 Task:  Click on  Soccer In the  Soccer League click on  Pick Sheet Your name Alexander Johnson Team name Atlanta United and  Email softage.5@softage.net Game 1 Inter Miami Game 2 NYFC Game 3 Orlando City Game 4 Houston Game 5 Minnesota United Game 6 San Jose Game 7 Columbus Game 8 Atlanta United Game 9 Philadelphia Game 10 Montreal Game 11 Toronto FC Game 12 Inter Milan Game 13 Minnesota United Game 14 Real Salt Lake Game 15 Vancouver Game16 San Jose In Tie Breaker choose Atlanta United Submit pick sheet
Action: Mouse moved to (577, 360)
Screenshot: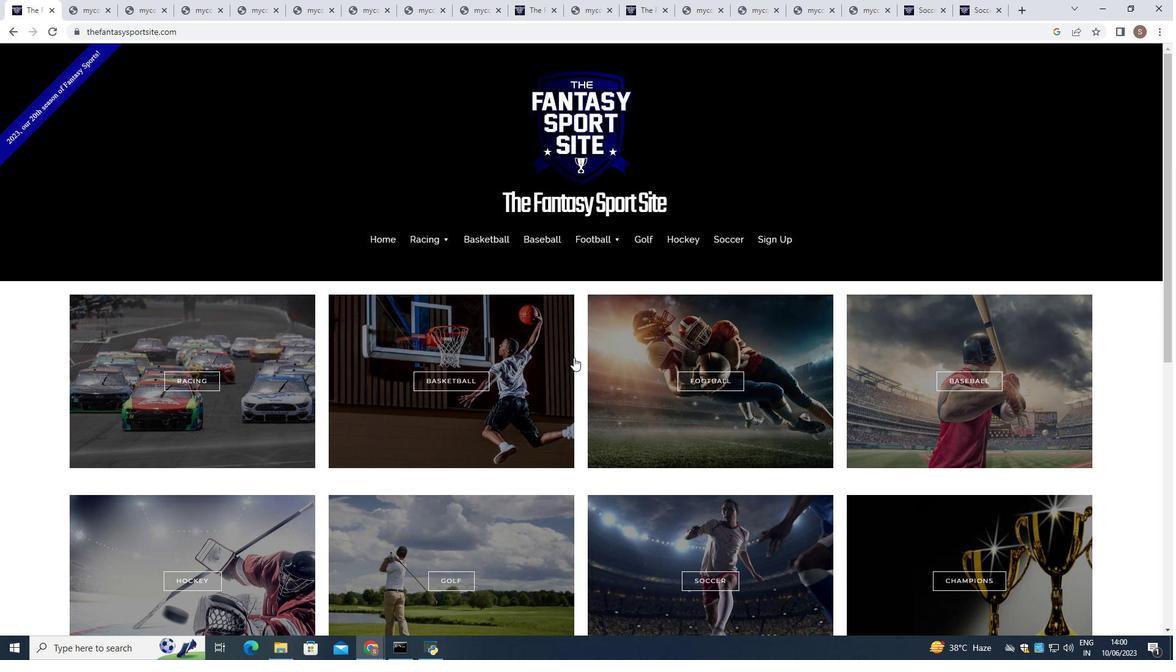 
Action: Mouse scrolled (577, 360) with delta (0, 0)
Screenshot: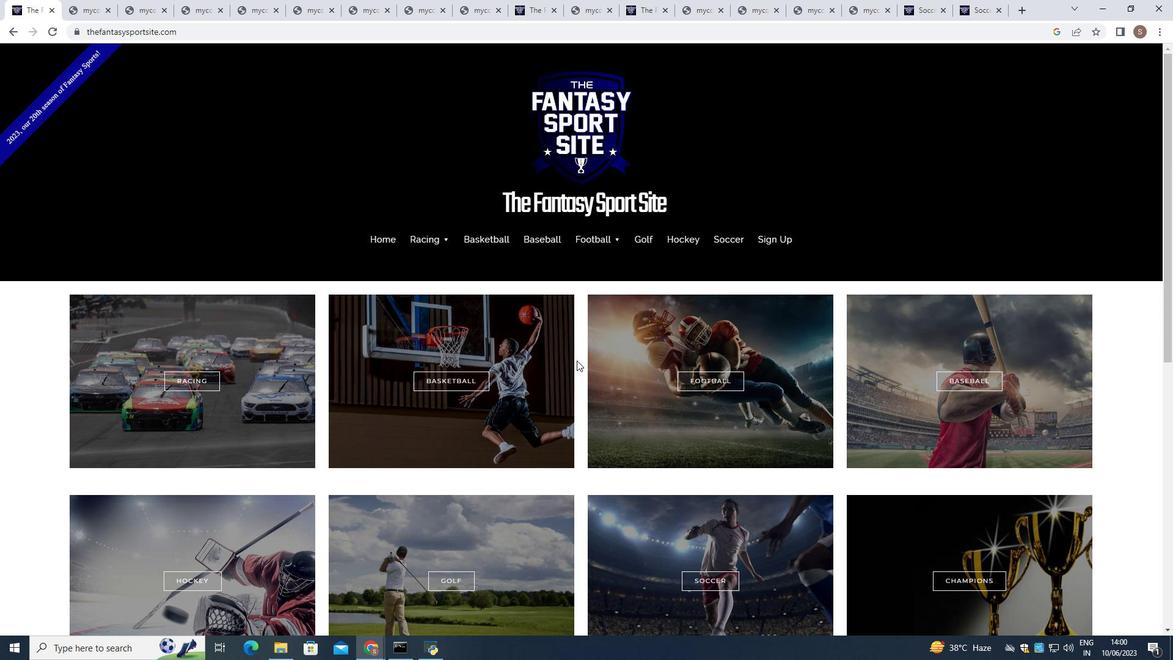 
Action: Mouse scrolled (577, 360) with delta (0, 0)
Screenshot: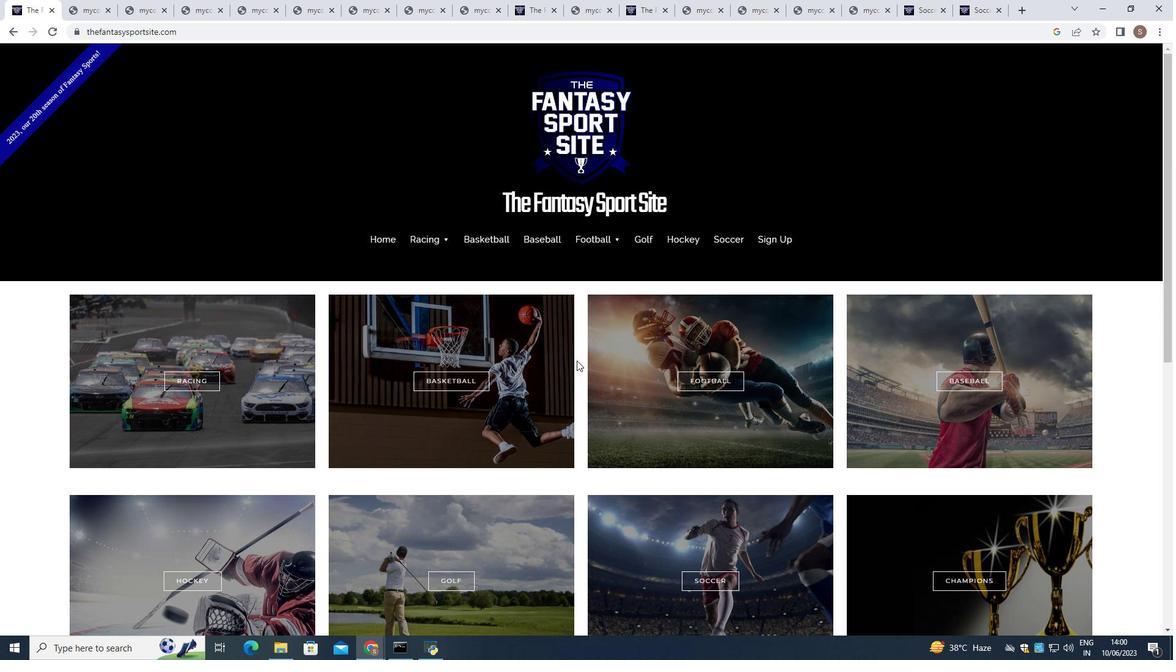 
Action: Mouse scrolled (577, 360) with delta (0, 0)
Screenshot: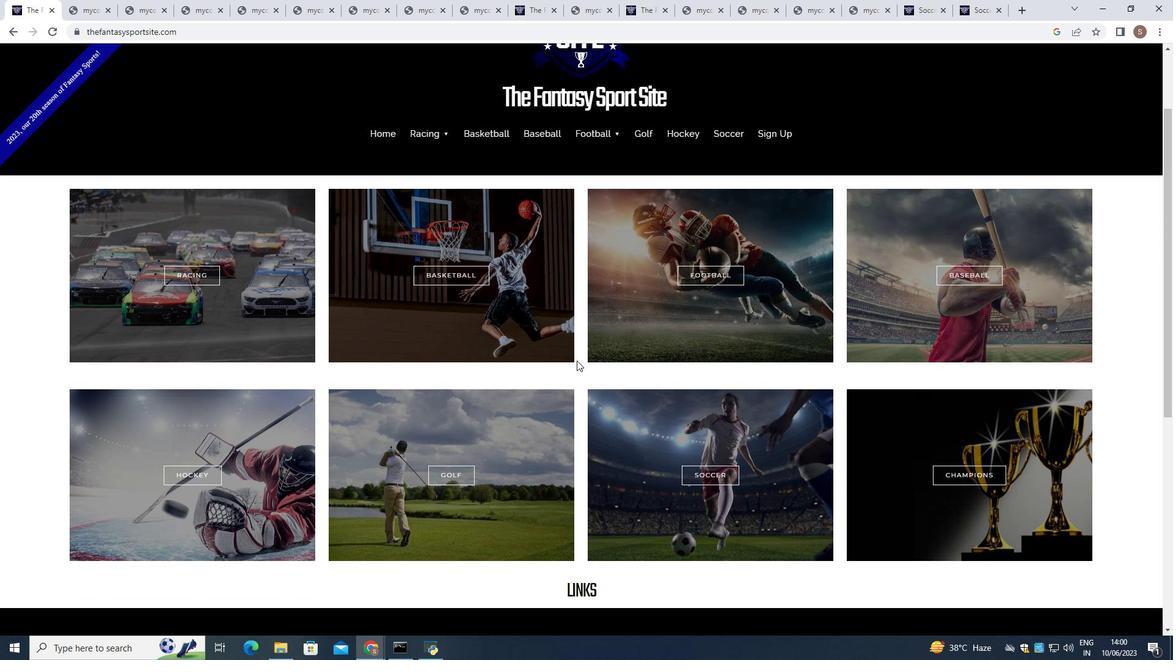 
Action: Mouse moved to (646, 358)
Screenshot: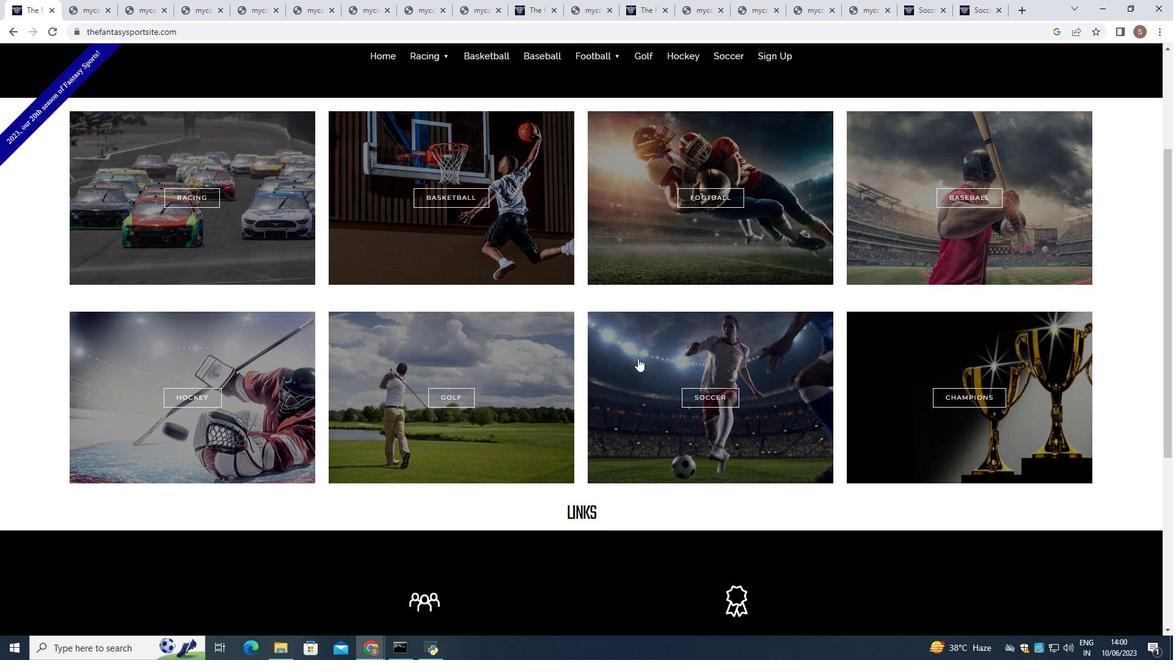 
Action: Mouse pressed left at (646, 358)
Screenshot: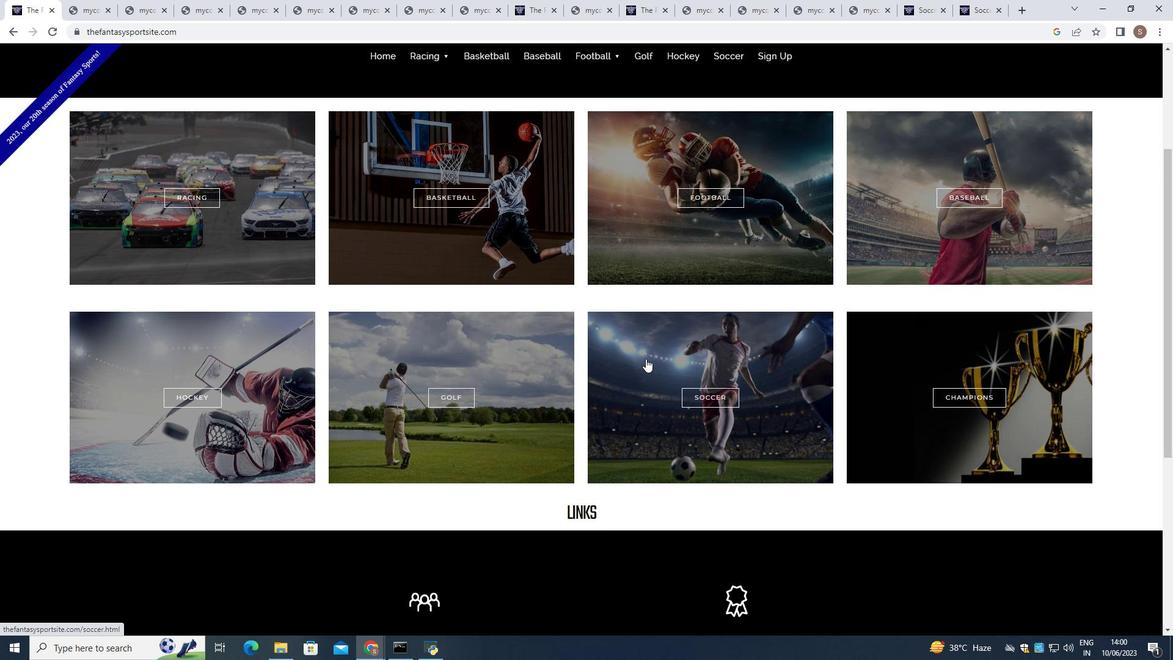 
Action: Mouse moved to (553, 357)
Screenshot: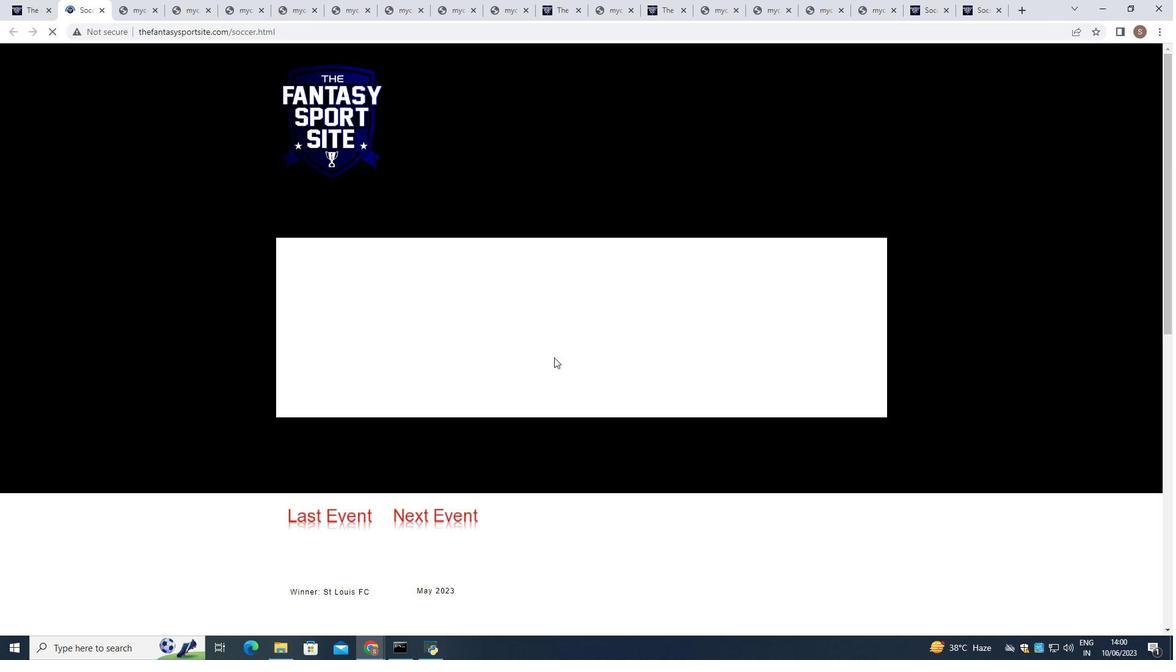 
Action: Mouse scrolled (553, 356) with delta (0, 0)
Screenshot: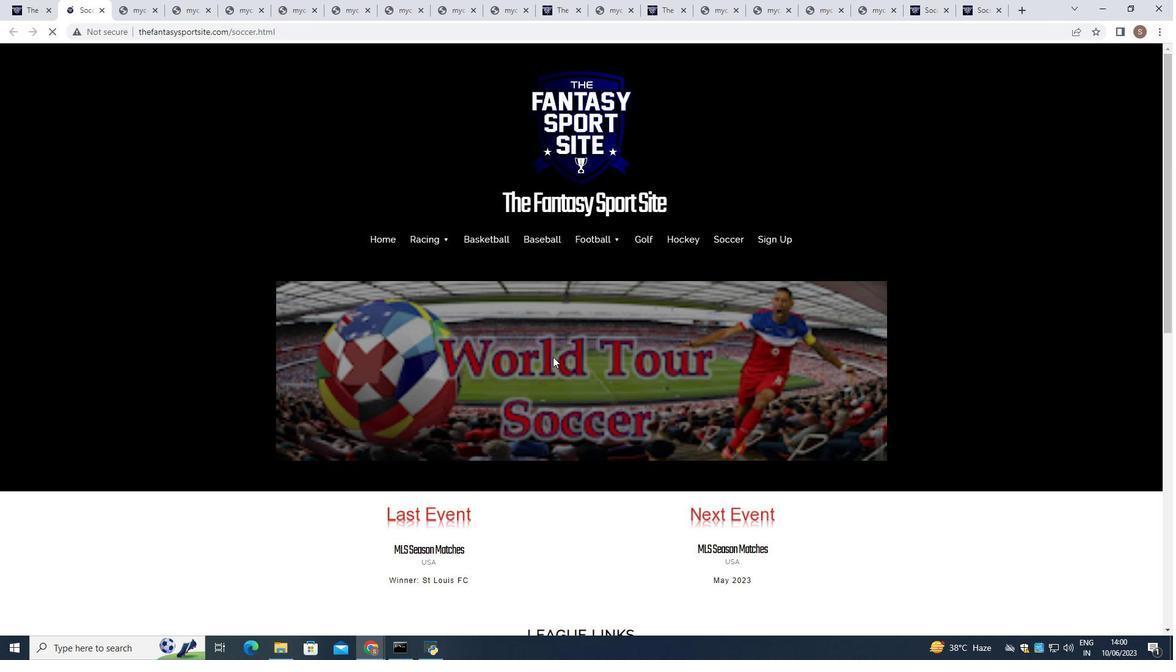 
Action: Mouse scrolled (553, 356) with delta (0, 0)
Screenshot: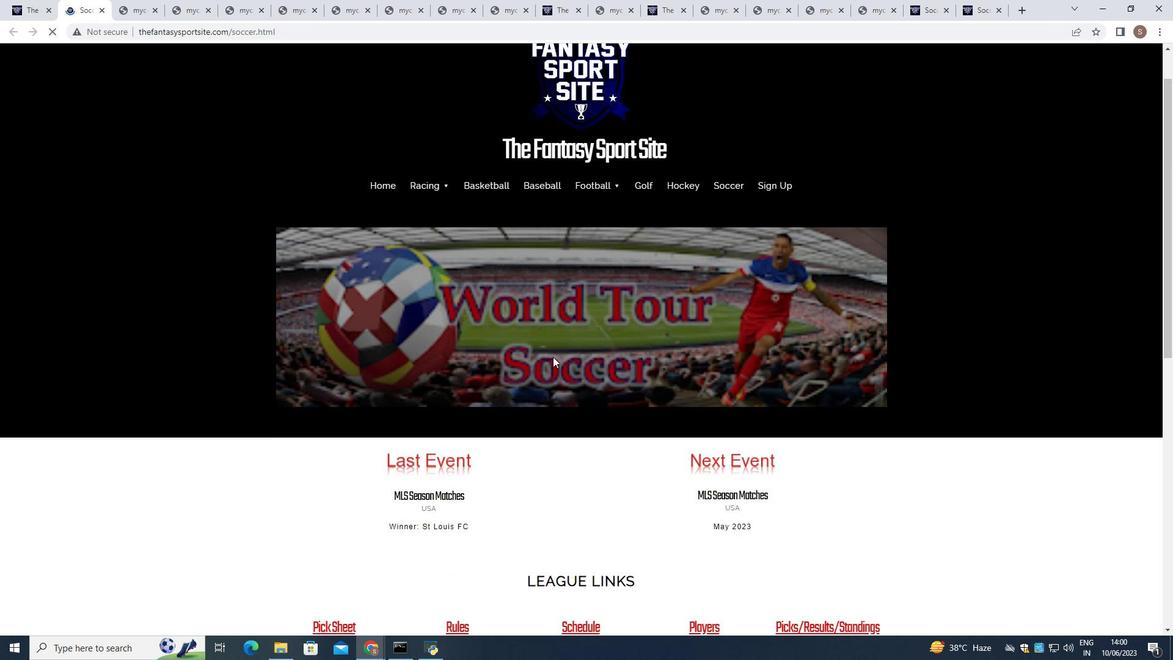 
Action: Mouse moved to (347, 562)
Screenshot: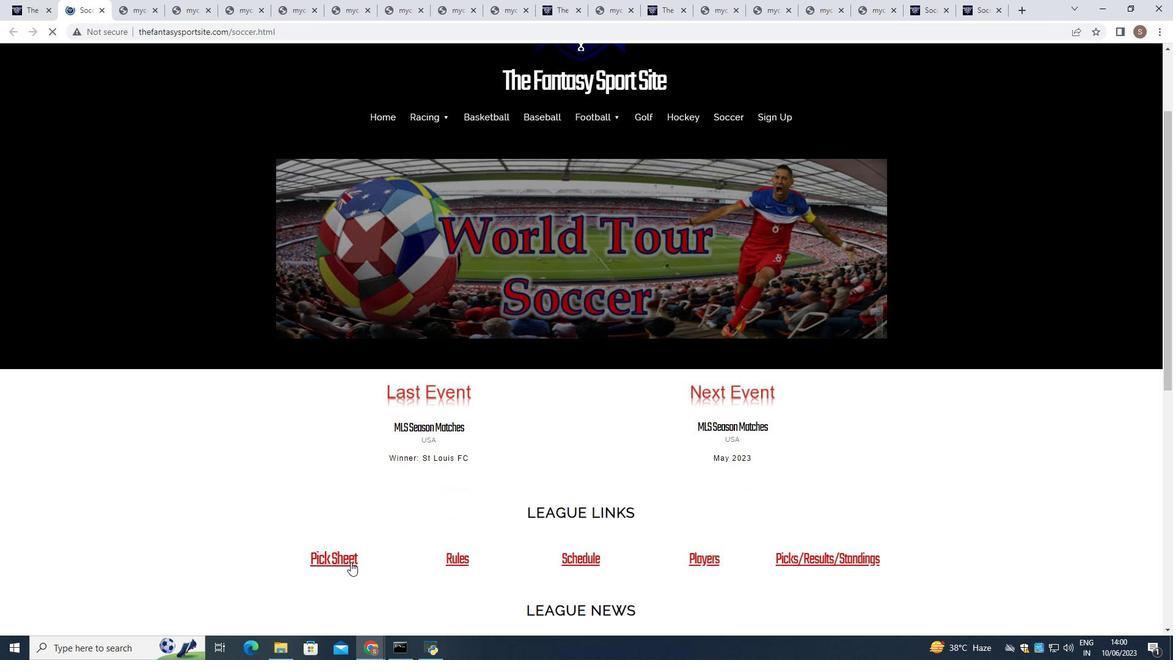 
Action: Mouse pressed left at (347, 562)
Screenshot: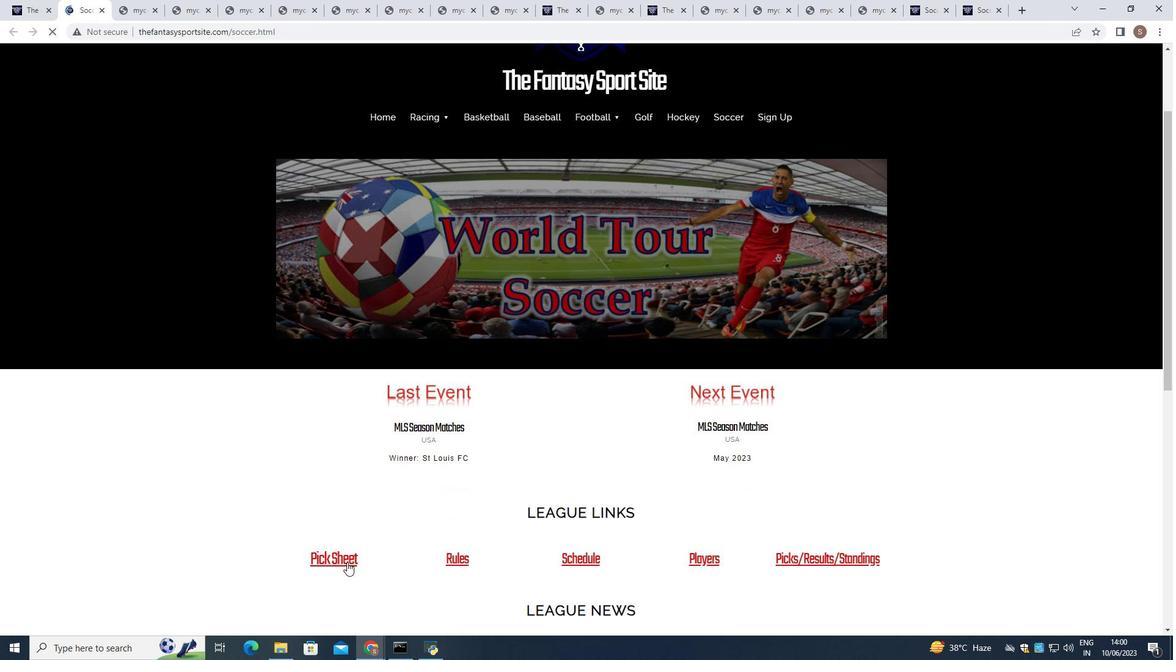 
Action: Mouse scrolled (347, 561) with delta (0, 0)
Screenshot: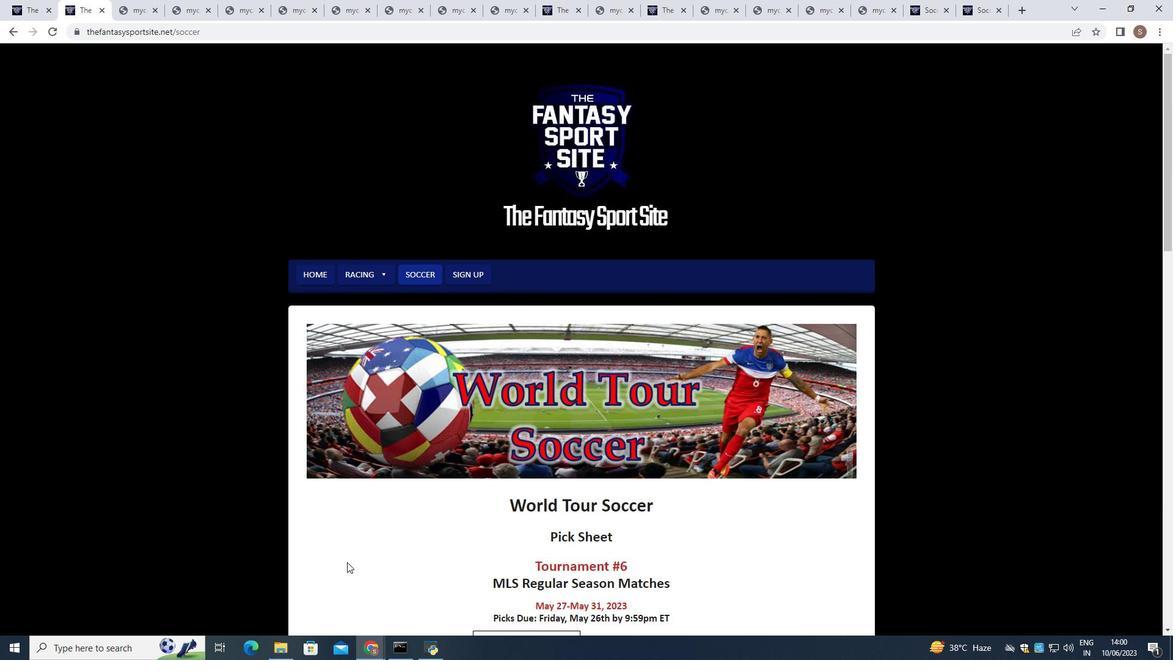 
Action: Mouse scrolled (347, 561) with delta (0, 0)
Screenshot: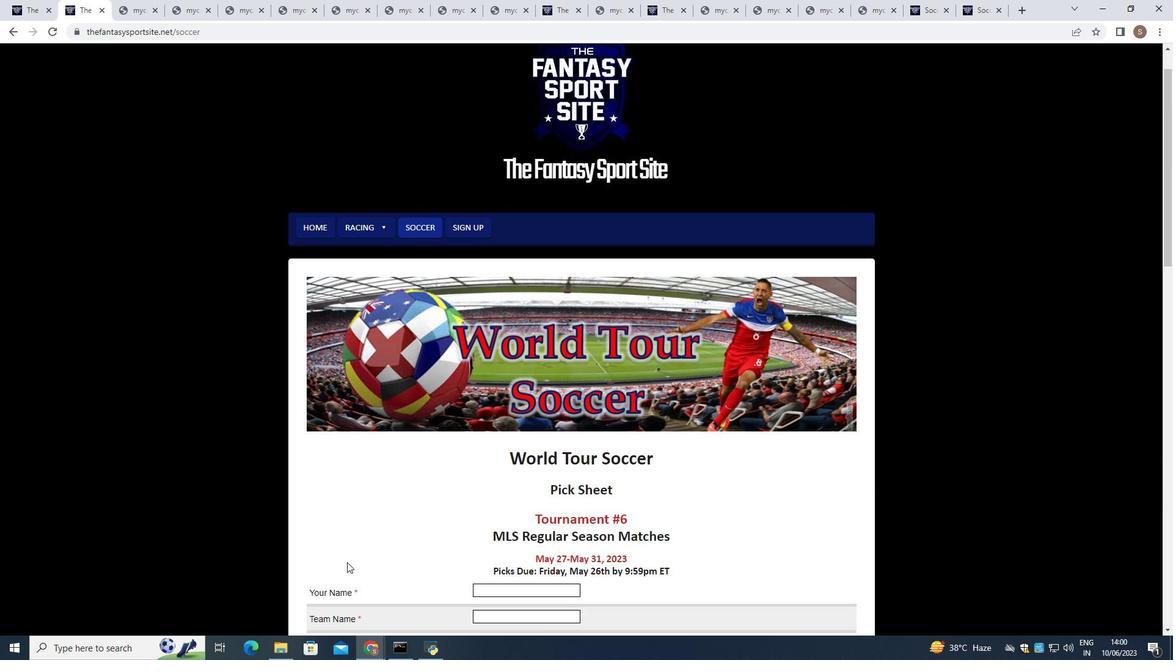 
Action: Mouse scrolled (347, 561) with delta (0, 0)
Screenshot: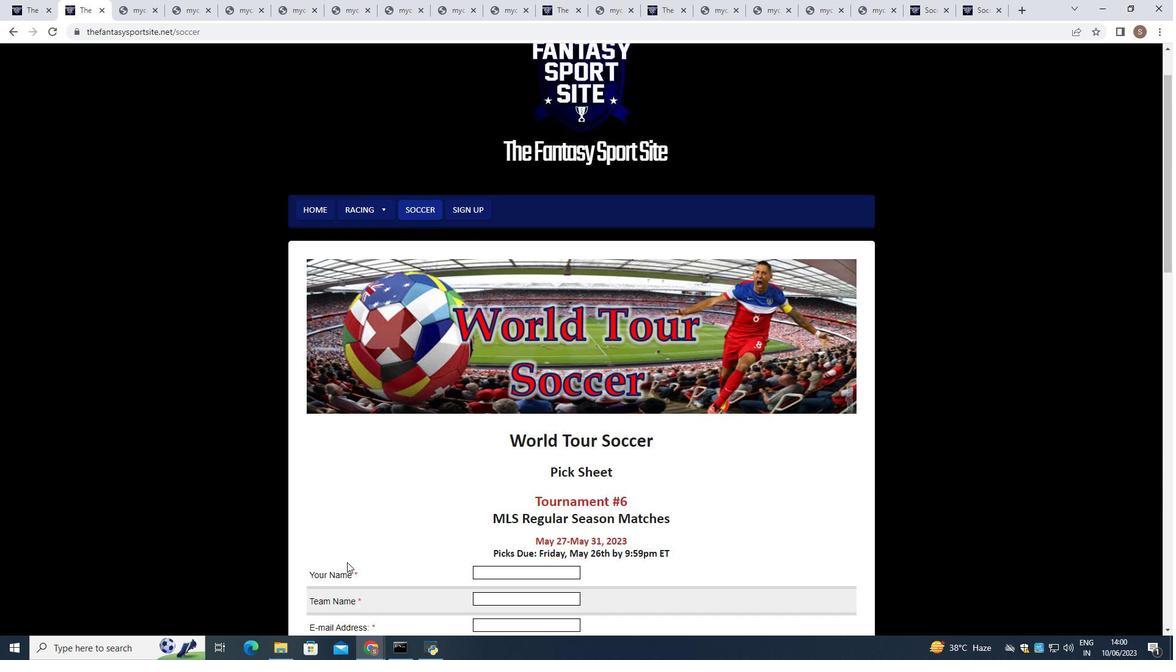 
Action: Mouse moved to (513, 455)
Screenshot: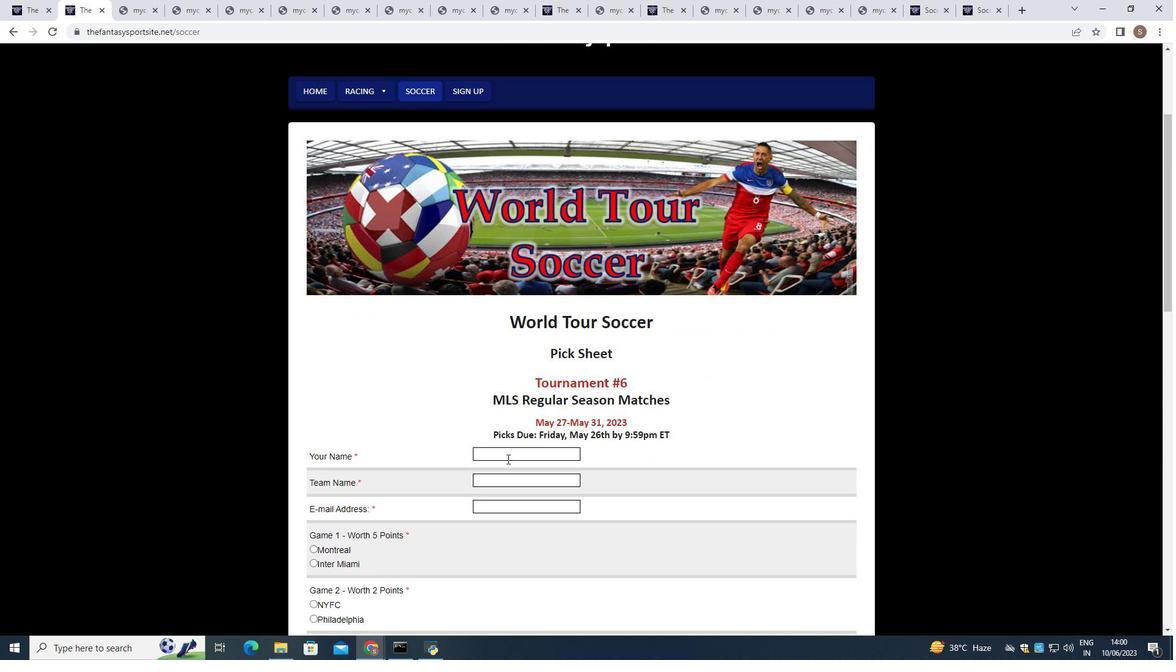 
Action: Mouse pressed left at (513, 455)
Screenshot: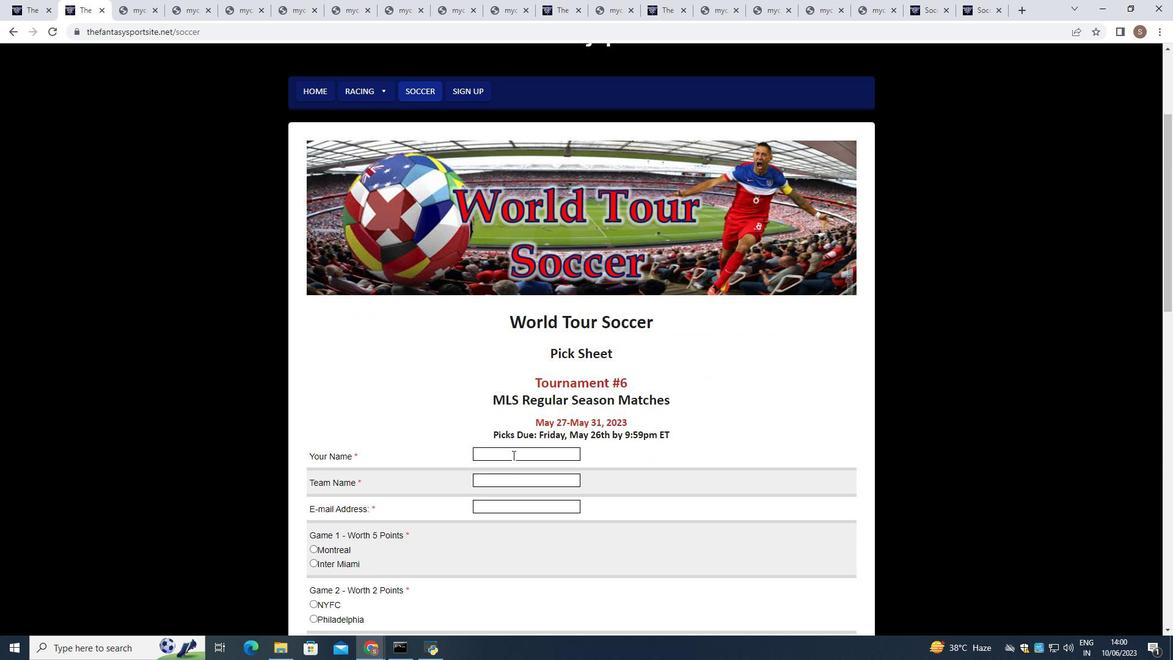 
Action: Key pressed <Key.shift>Alexander<Key.space><Key.shift>Johnson
Screenshot: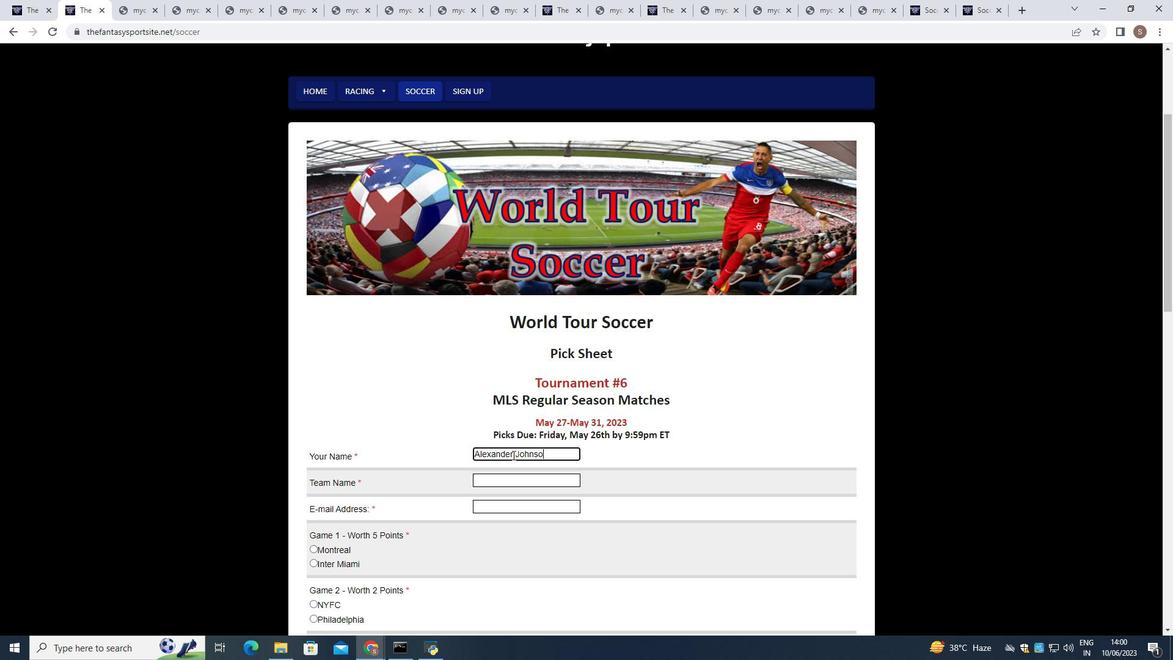 
Action: Mouse moved to (490, 480)
Screenshot: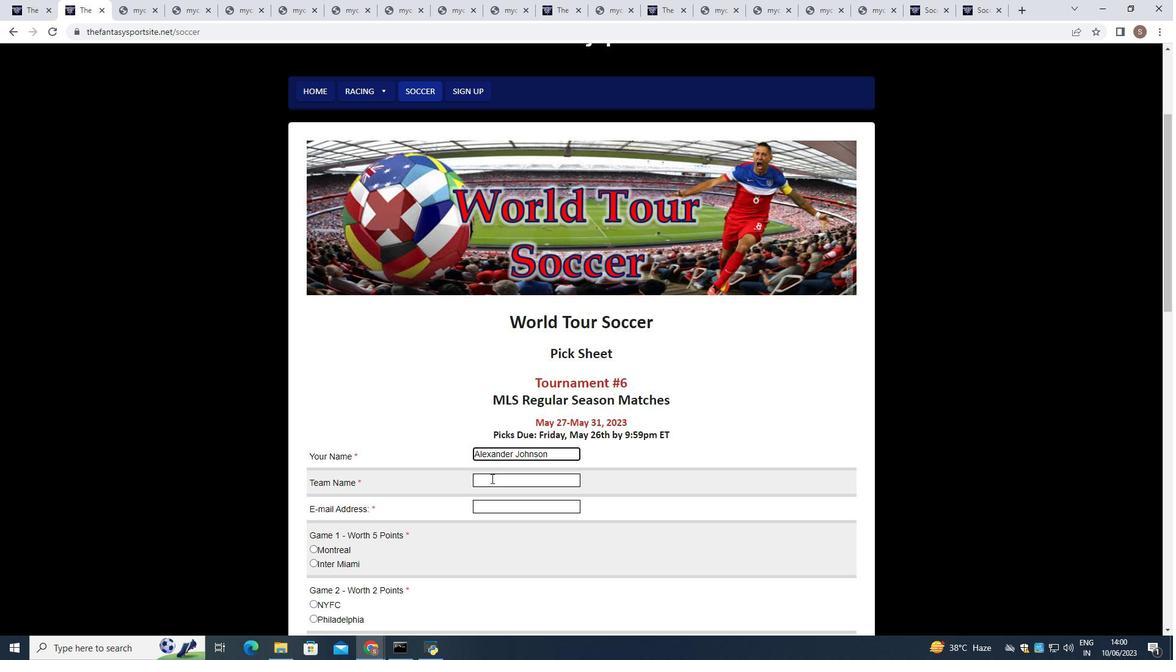
Action: Mouse pressed left at (490, 480)
Screenshot: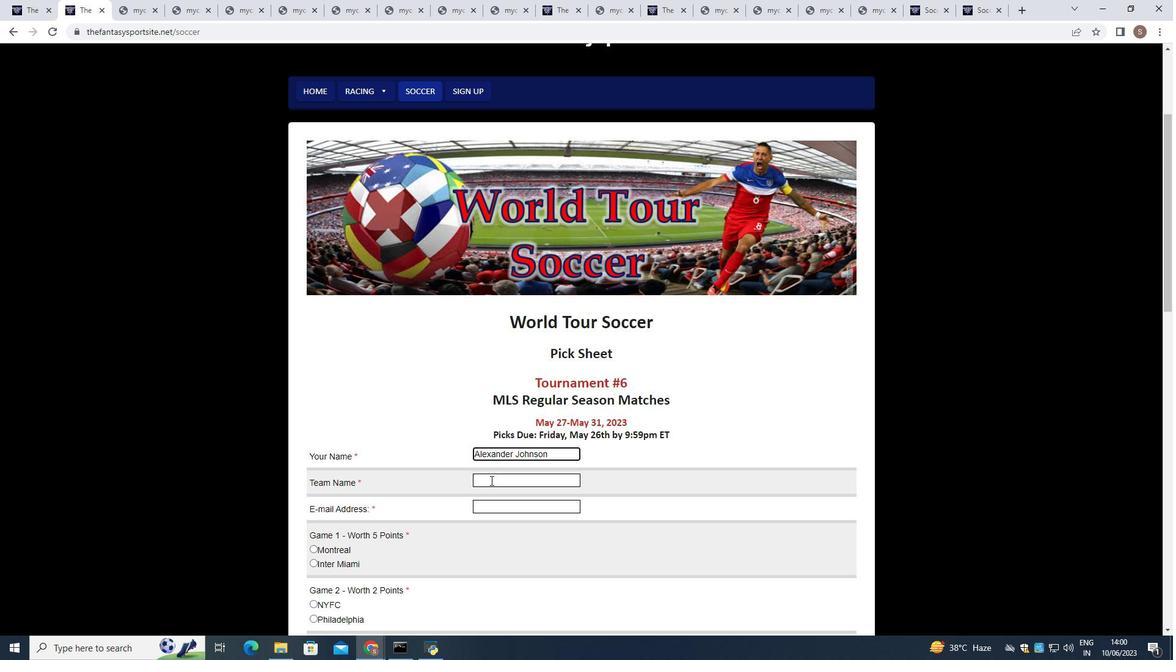 
Action: Key pressed <Key.shift>Atlanta<Key.space><Key.shift>U
Screenshot: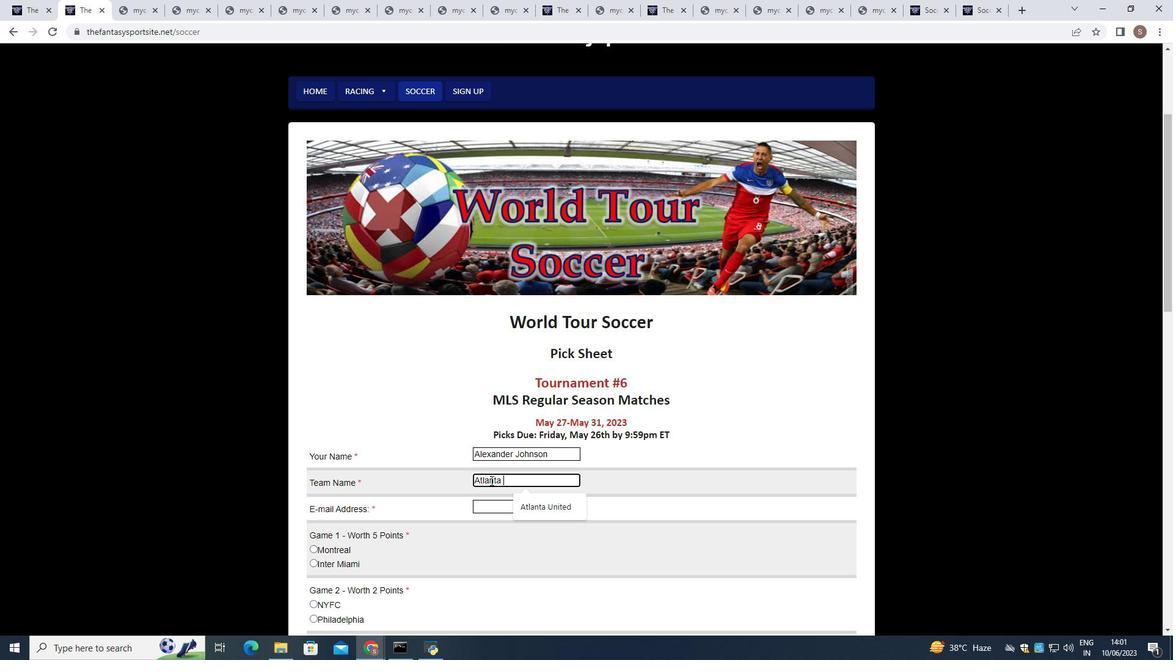 
Action: Mouse moved to (533, 501)
Screenshot: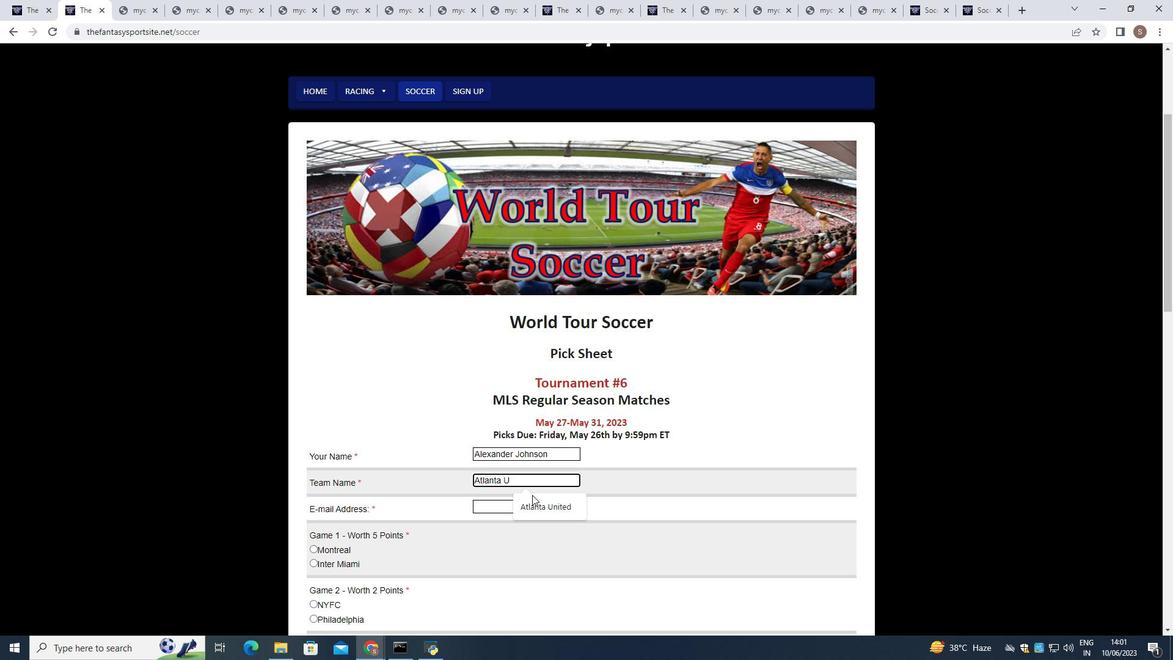 
Action: Mouse pressed left at (533, 501)
Screenshot: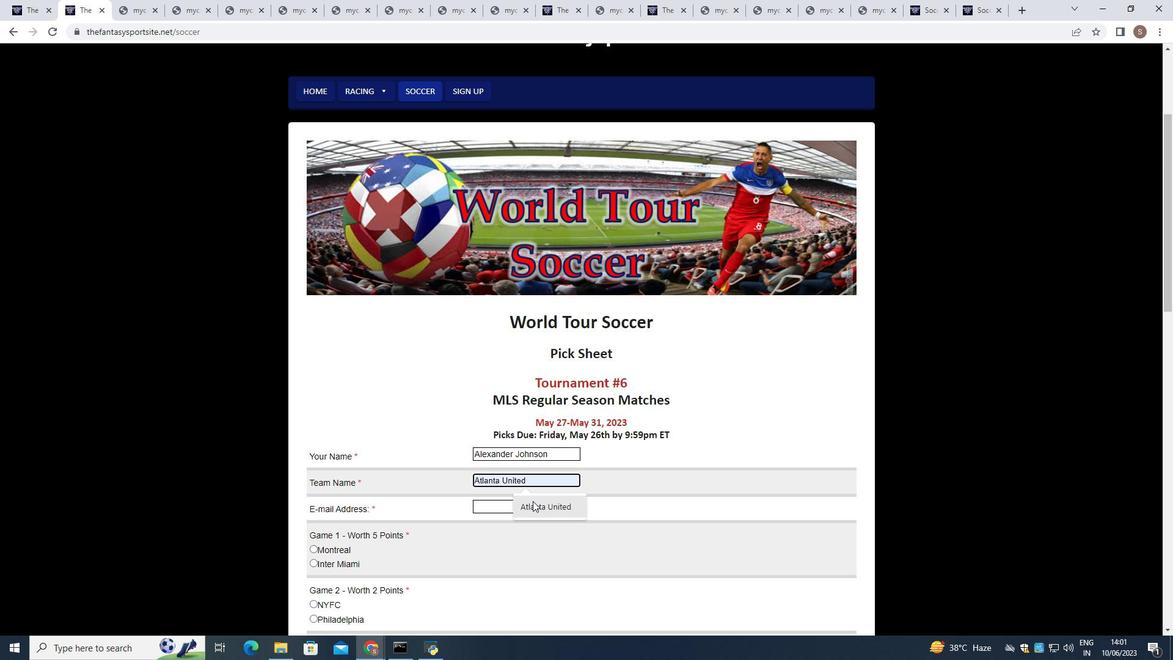 
Action: Mouse scrolled (533, 500) with delta (0, 0)
Screenshot: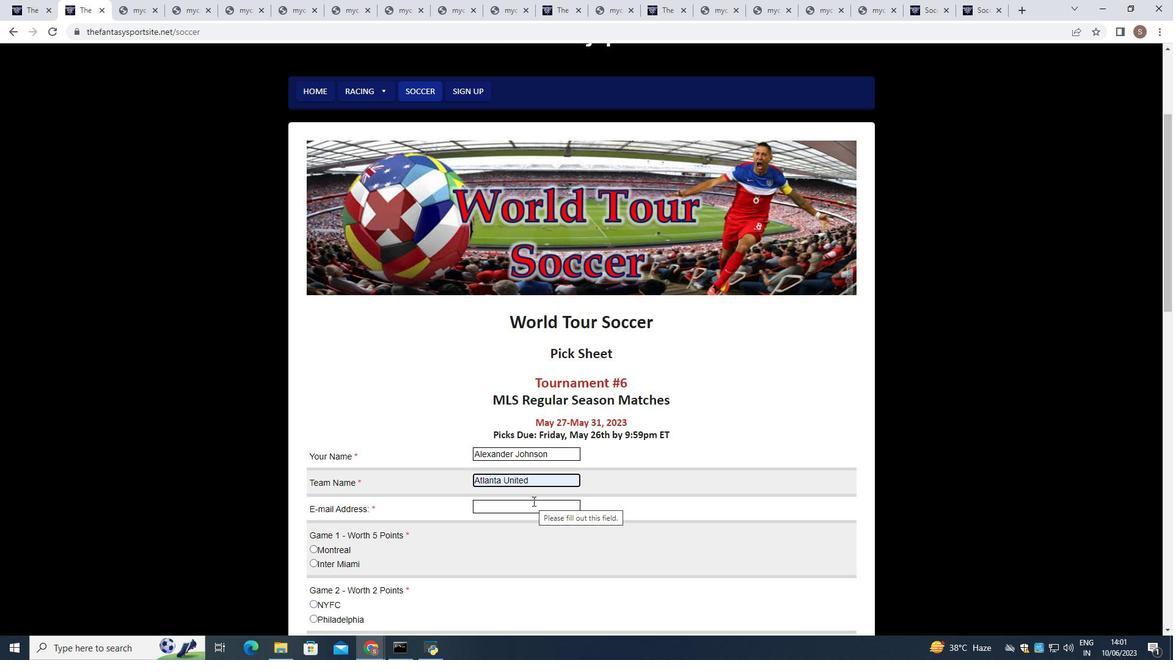 
Action: Mouse moved to (540, 446)
Screenshot: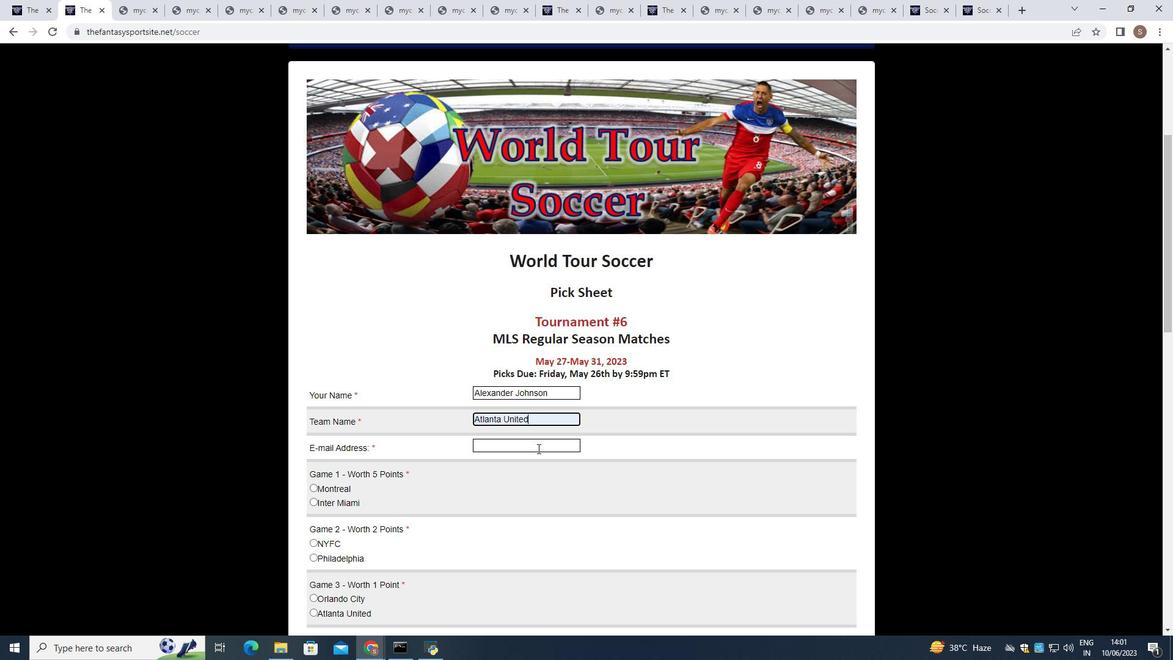 
Action: Mouse pressed left at (540, 446)
Screenshot: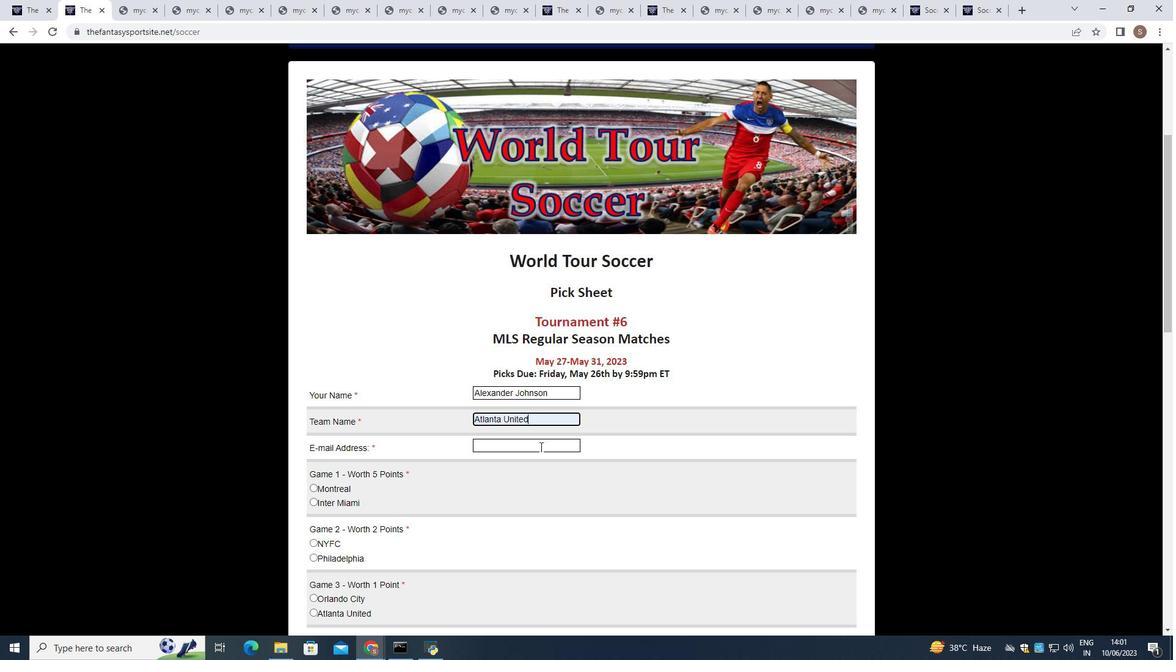
Action: Key pressed softage.5<Key.shift>@
Screenshot: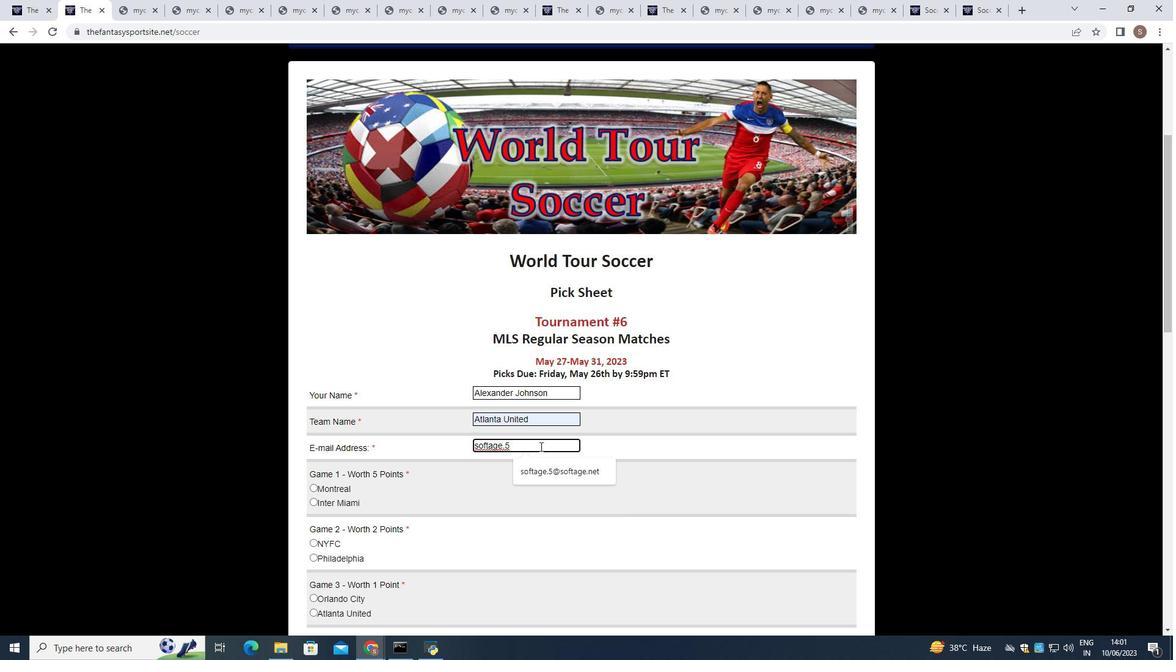 
Action: Mouse moved to (555, 475)
Screenshot: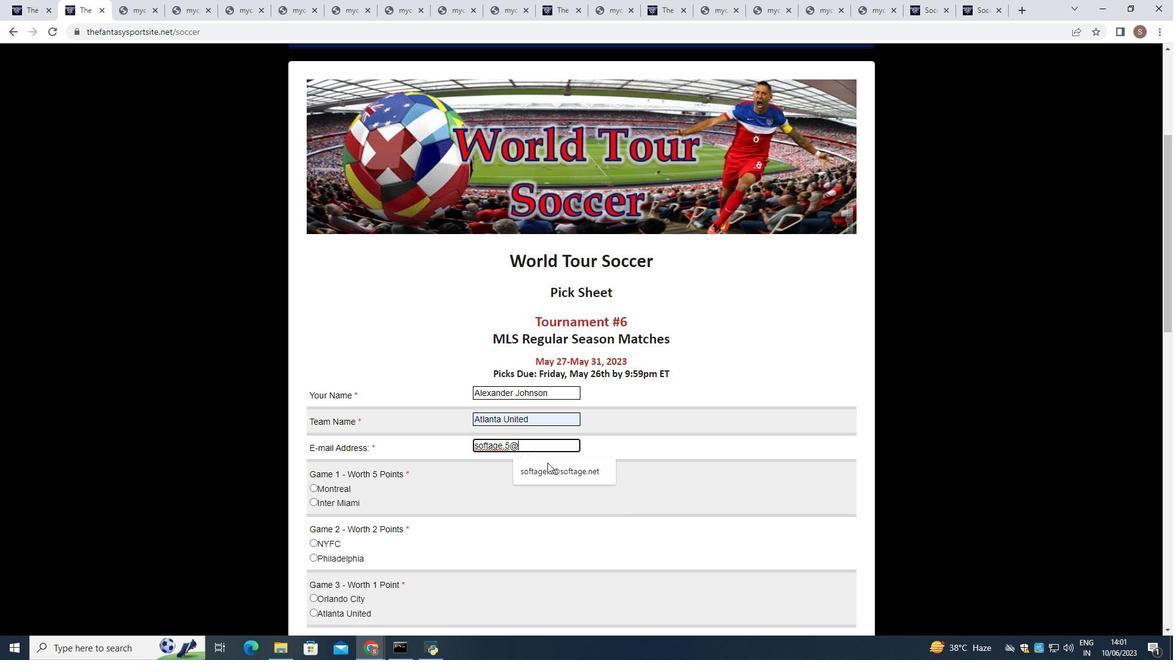 
Action: Mouse pressed left at (555, 475)
Screenshot: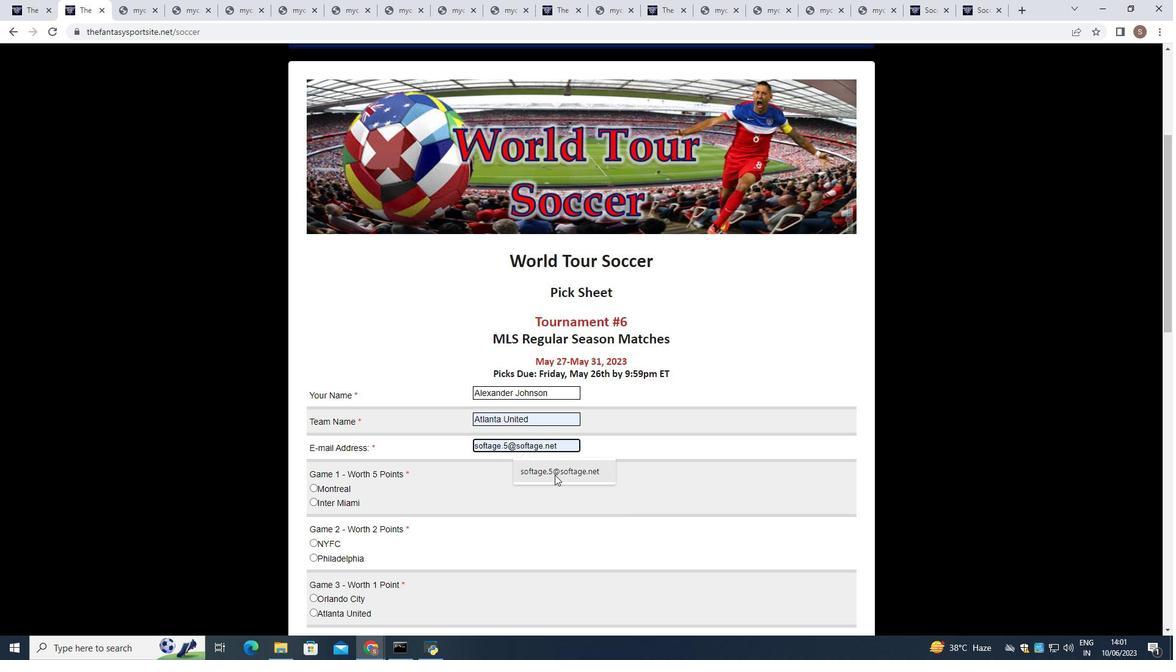 
Action: Mouse scrolled (555, 474) with delta (0, 0)
Screenshot: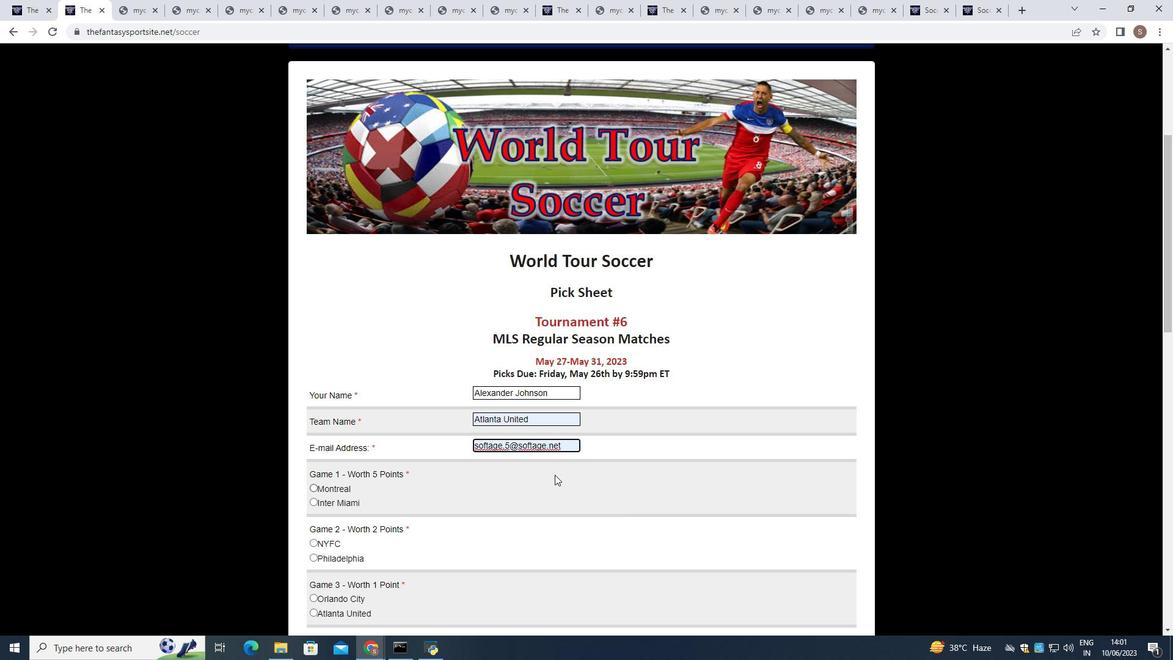 
Action: Mouse moved to (313, 441)
Screenshot: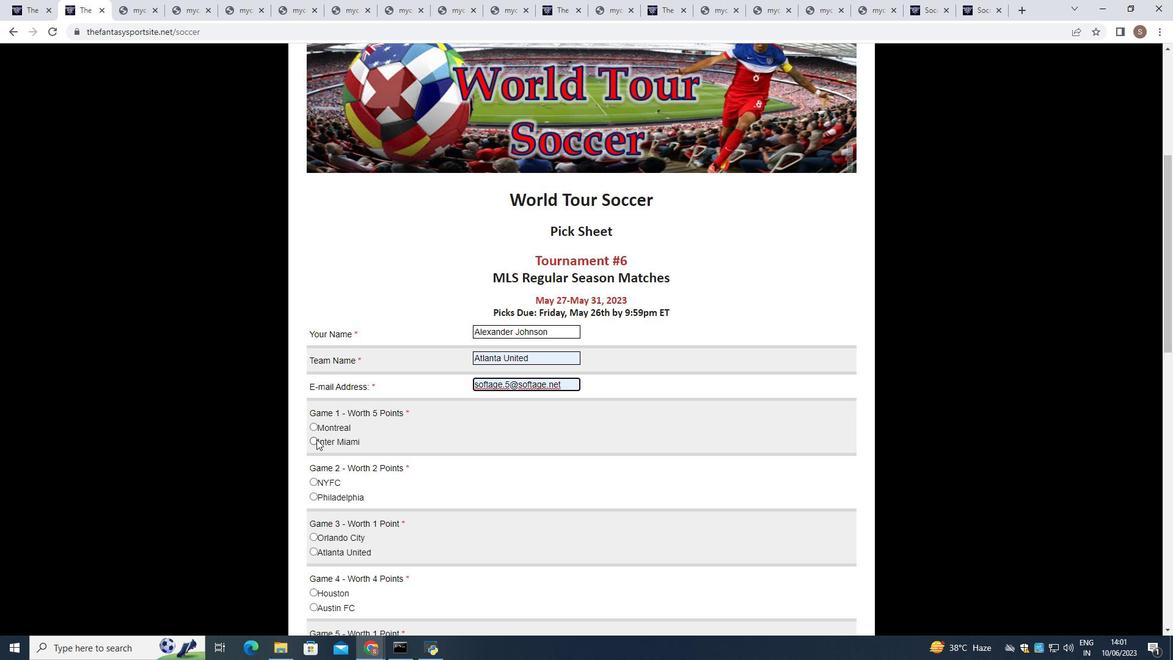 
Action: Mouse pressed left at (313, 441)
Screenshot: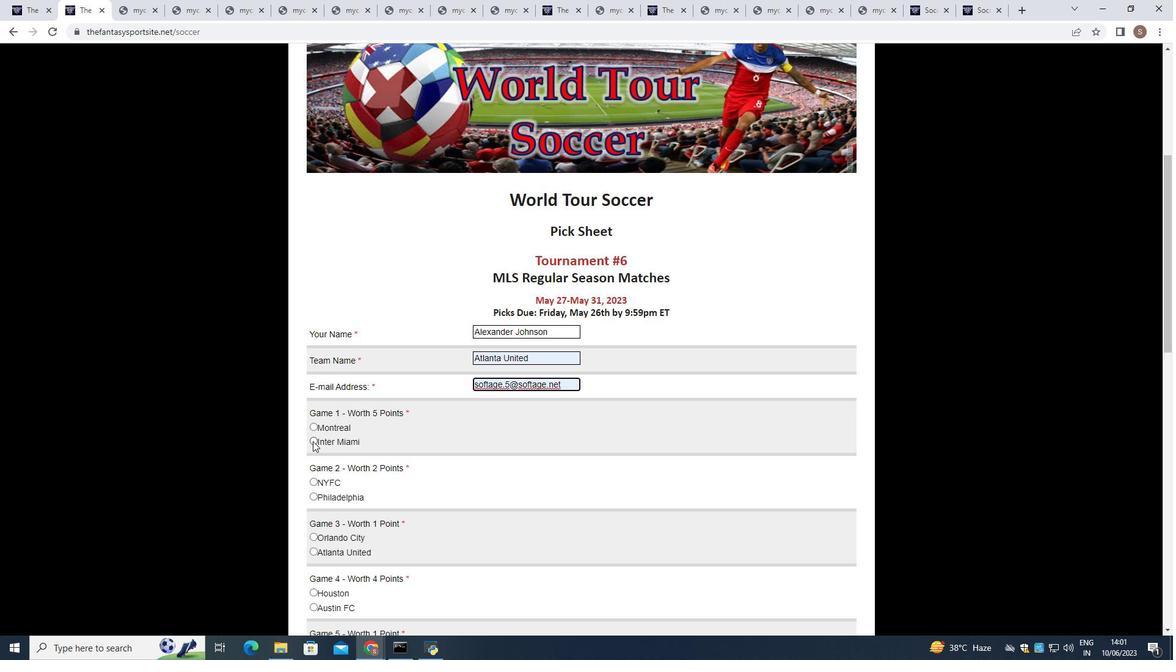 
Action: Mouse moved to (313, 481)
Screenshot: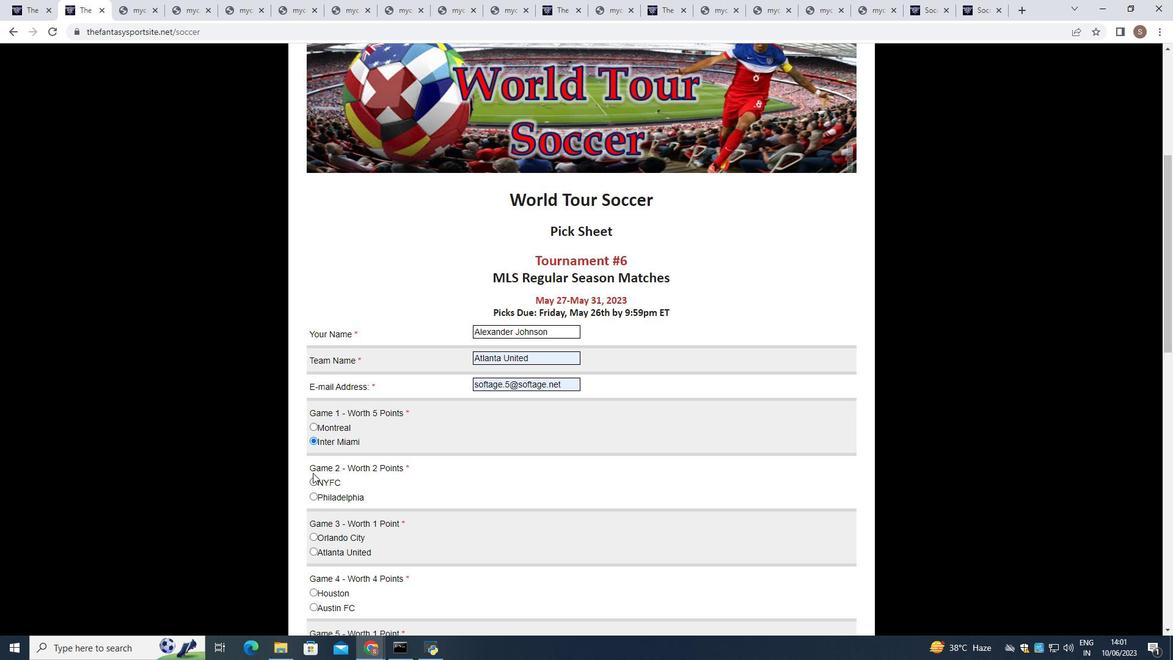 
Action: Mouse pressed left at (313, 481)
Screenshot: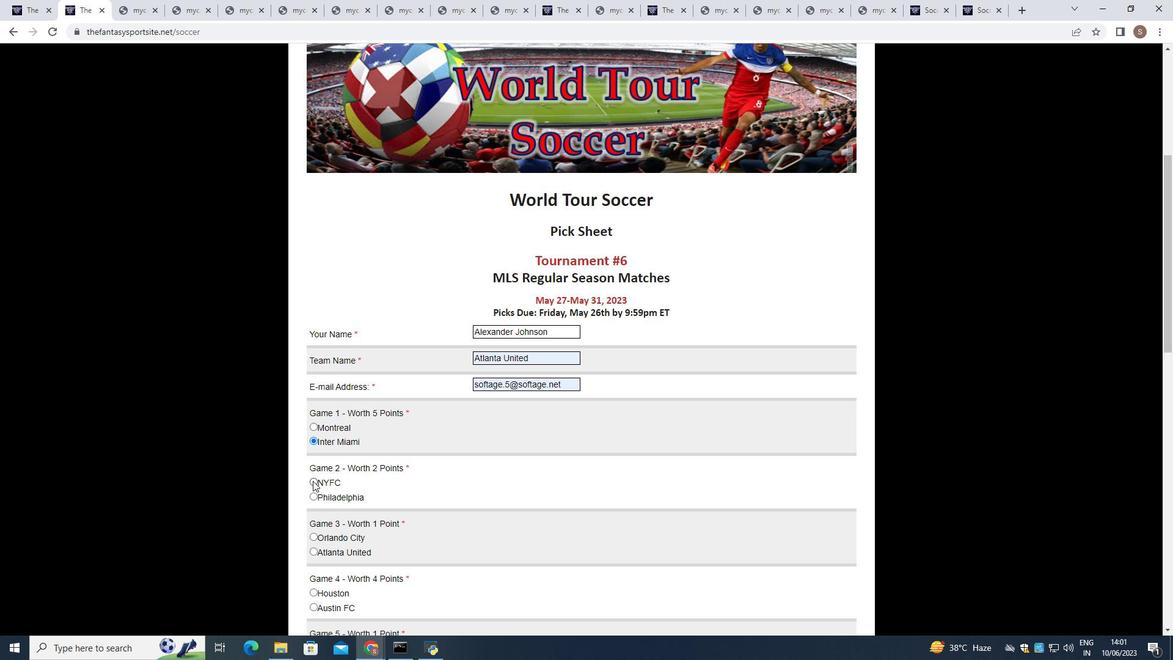 
Action: Mouse moved to (314, 535)
Screenshot: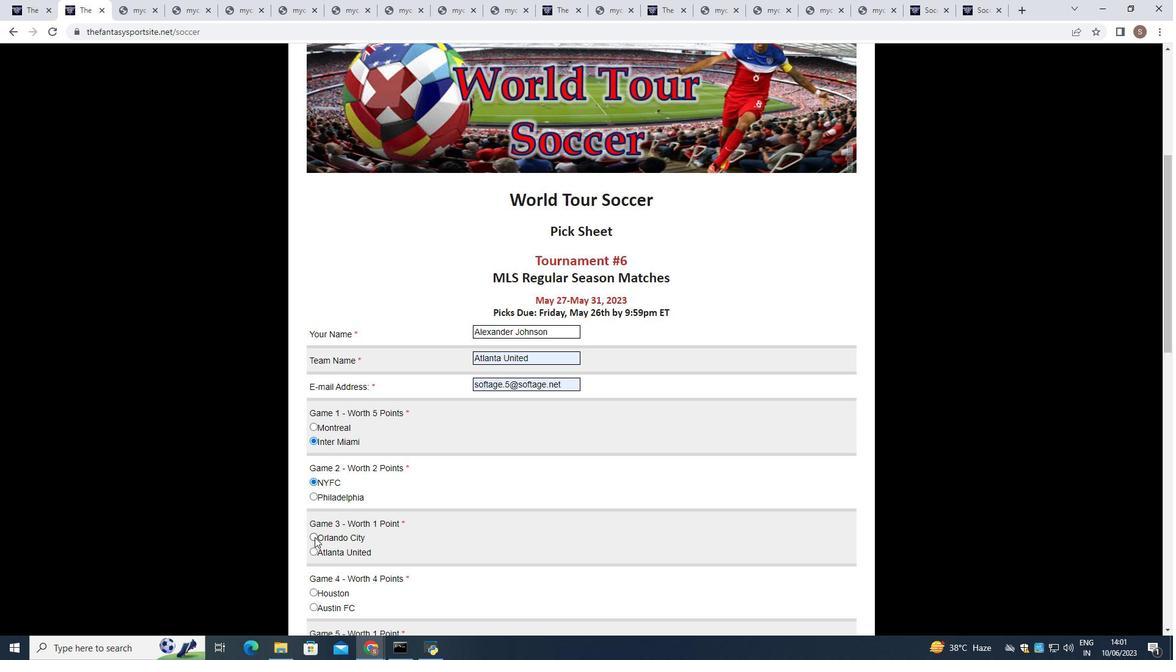 
Action: Mouse pressed left at (314, 535)
Screenshot: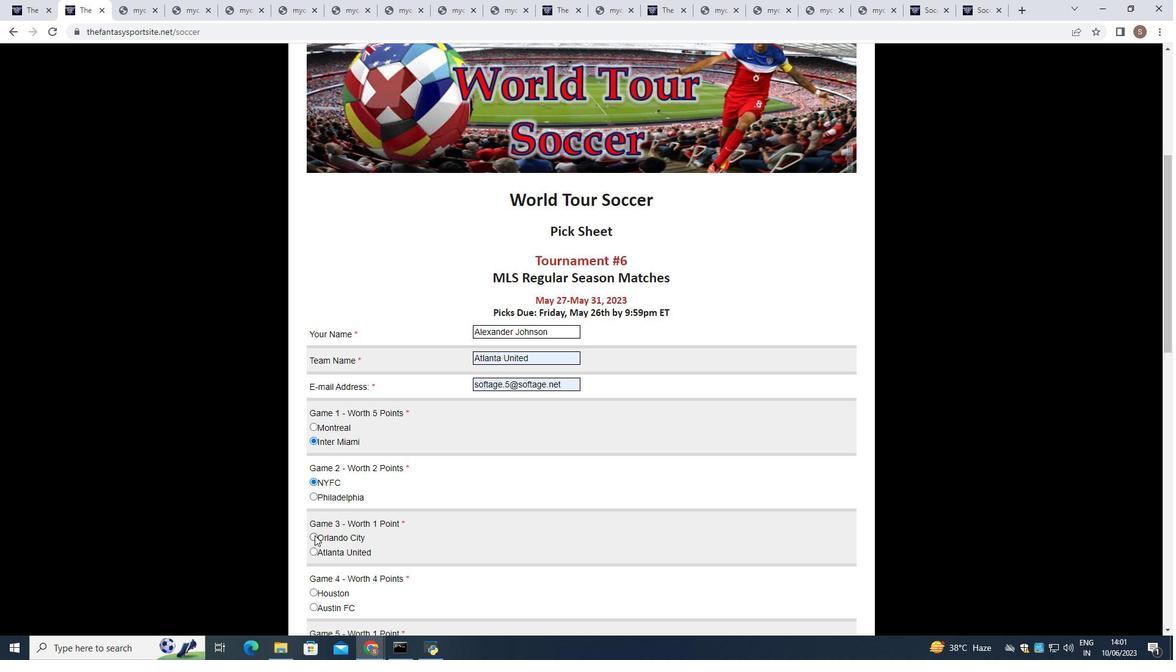 
Action: Mouse moved to (313, 592)
Screenshot: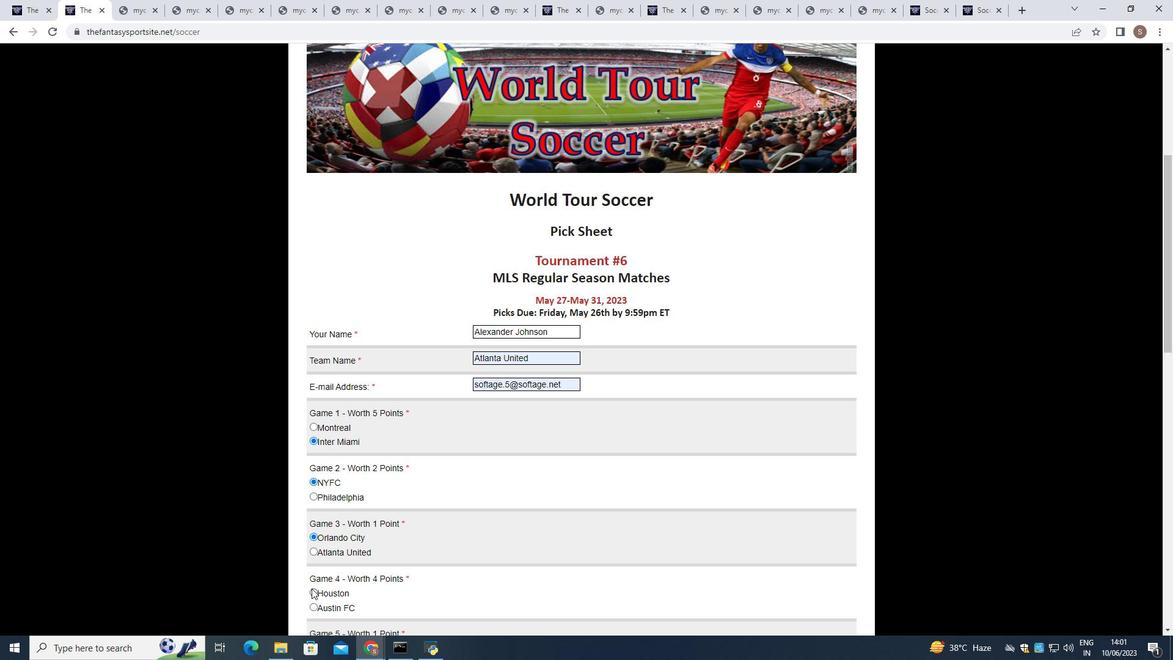 
Action: Mouse pressed left at (313, 592)
Screenshot: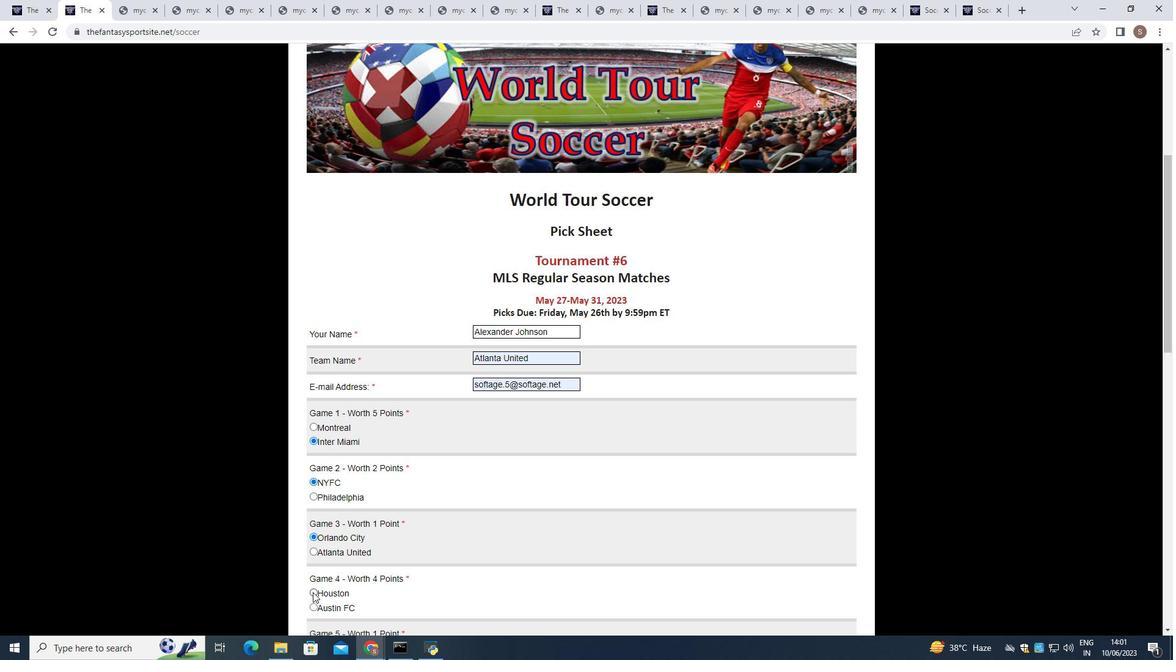 
Action: Mouse moved to (336, 574)
Screenshot: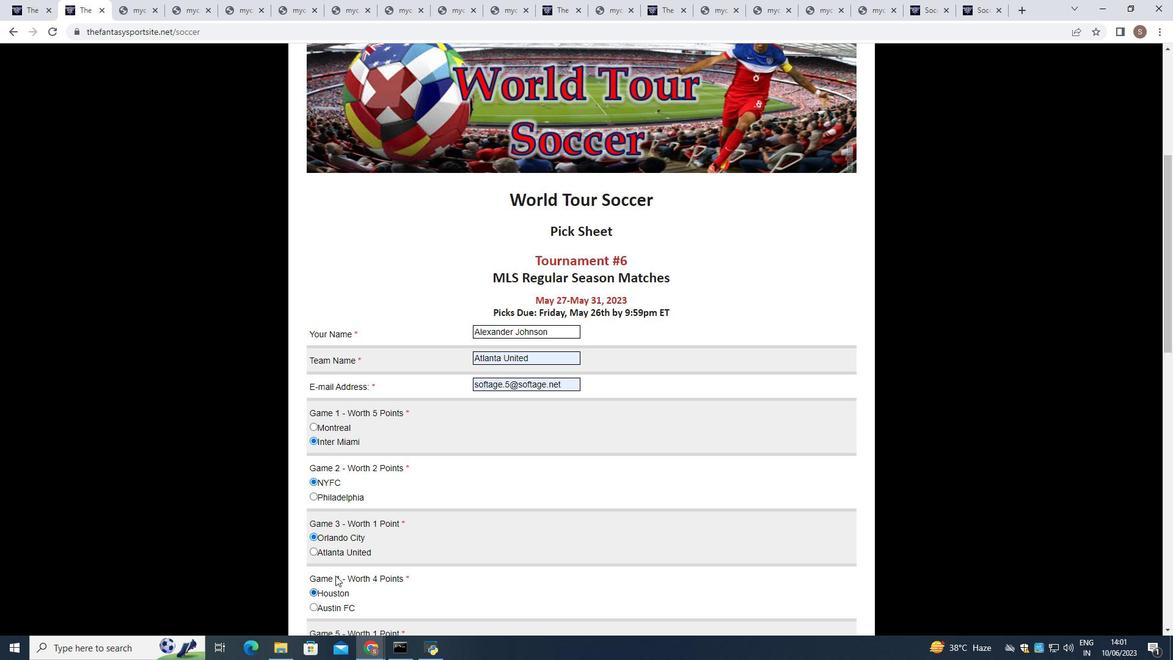 
Action: Mouse scrolled (336, 574) with delta (0, 0)
Screenshot: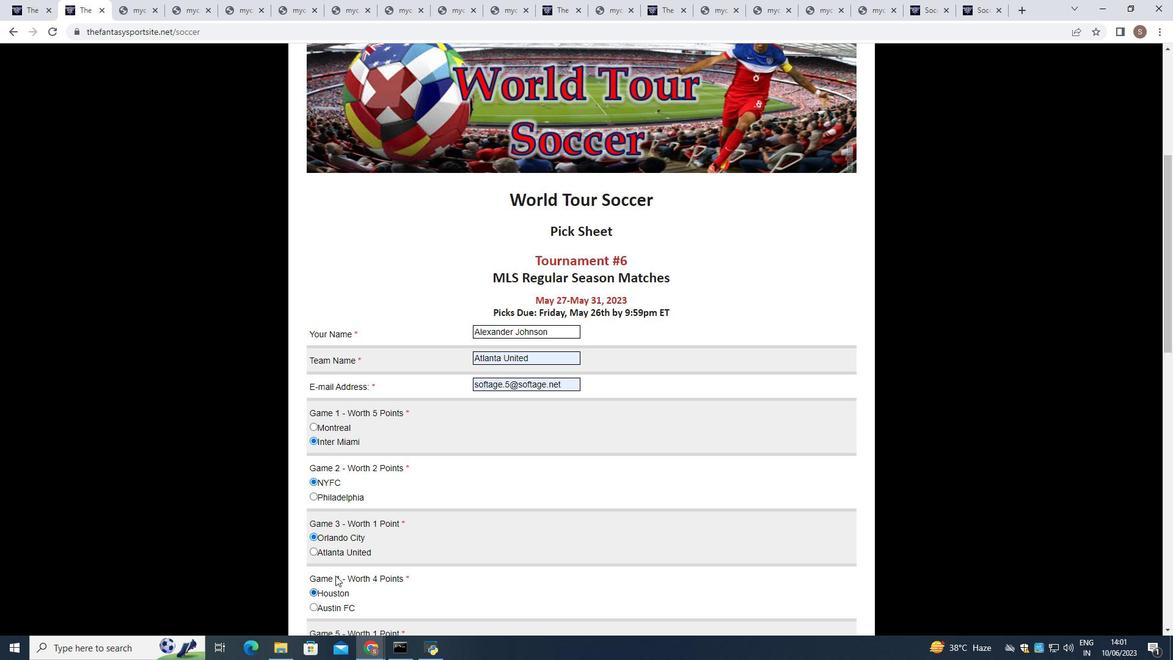 
Action: Mouse scrolled (336, 574) with delta (0, 0)
Screenshot: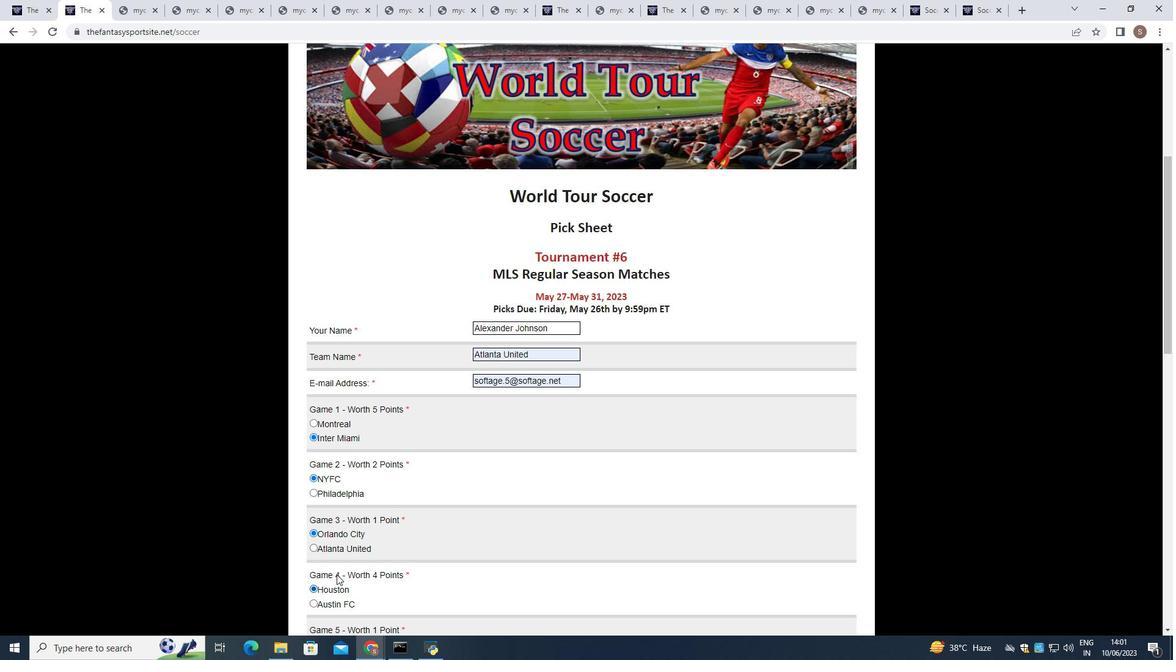 
Action: Mouse scrolled (336, 574) with delta (0, 0)
Screenshot: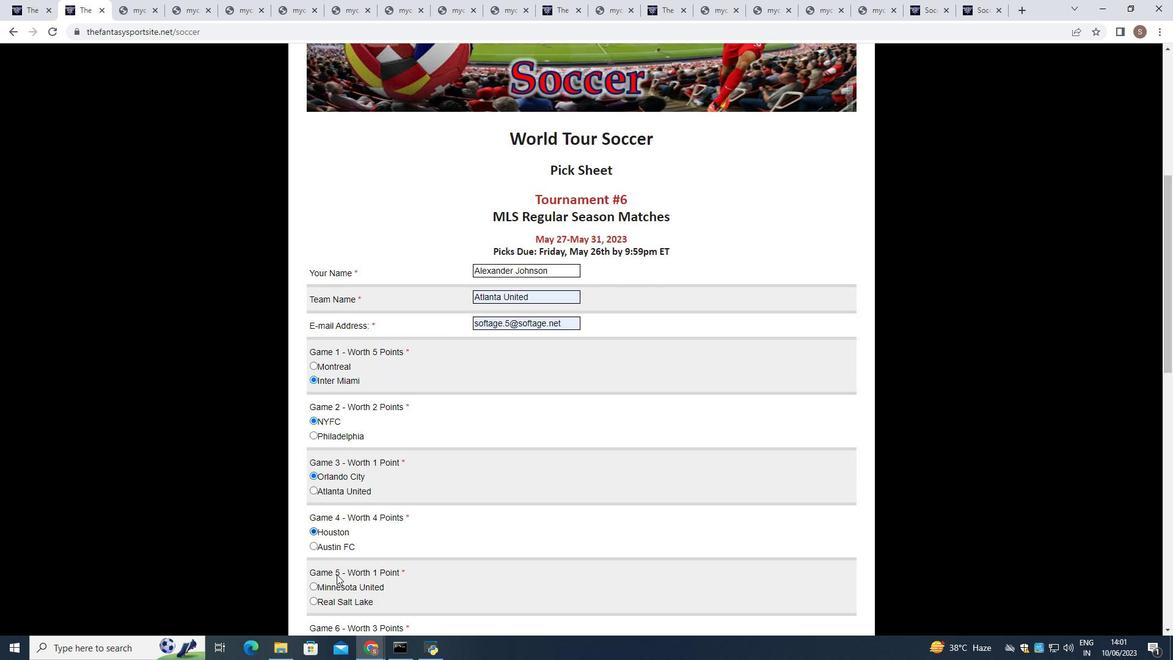 
Action: Mouse scrolled (336, 574) with delta (0, 0)
Screenshot: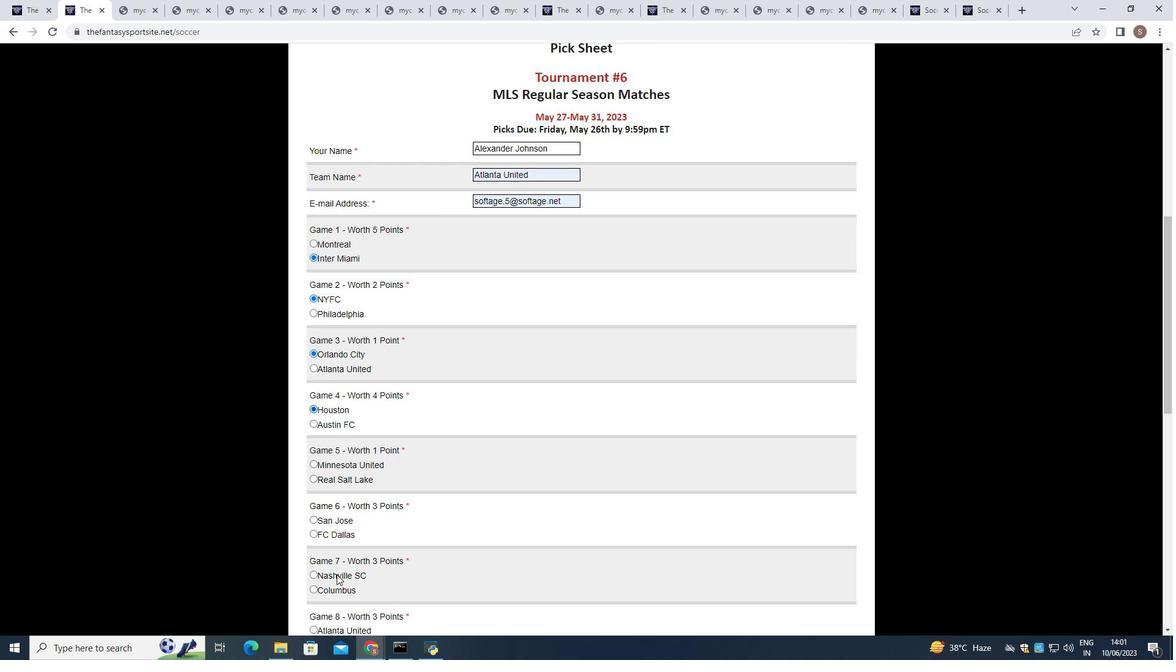 
Action: Mouse moved to (314, 401)
Screenshot: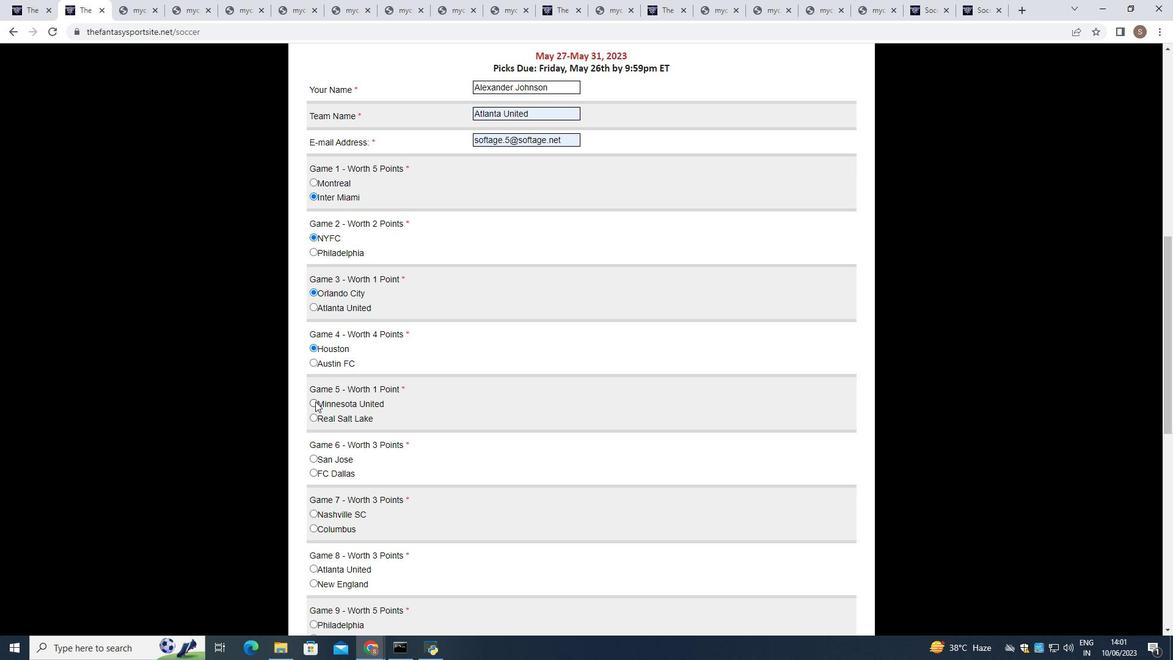
Action: Mouse pressed left at (314, 401)
Screenshot: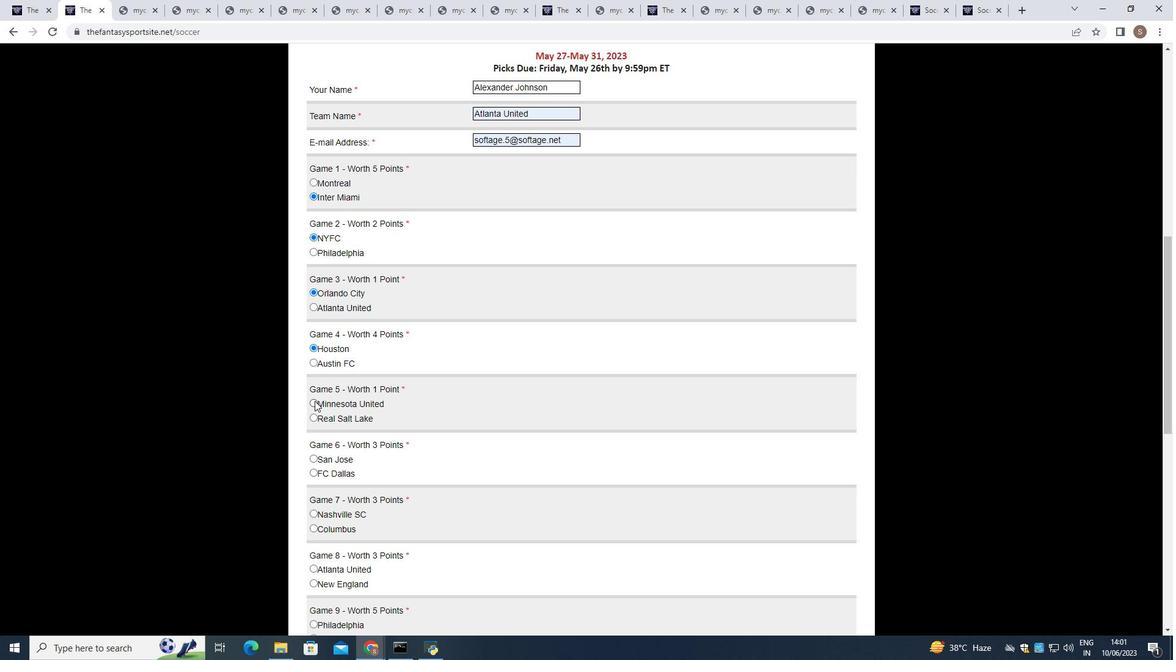 
Action: Mouse moved to (313, 454)
Screenshot: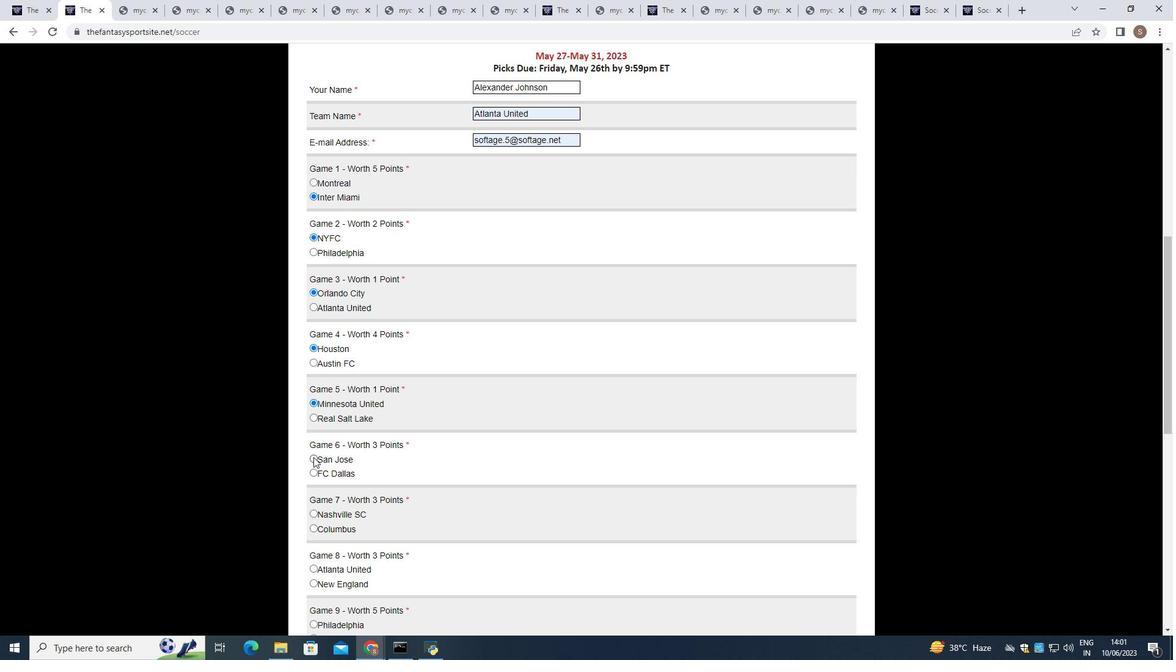 
Action: Mouse pressed left at (313, 454)
Screenshot: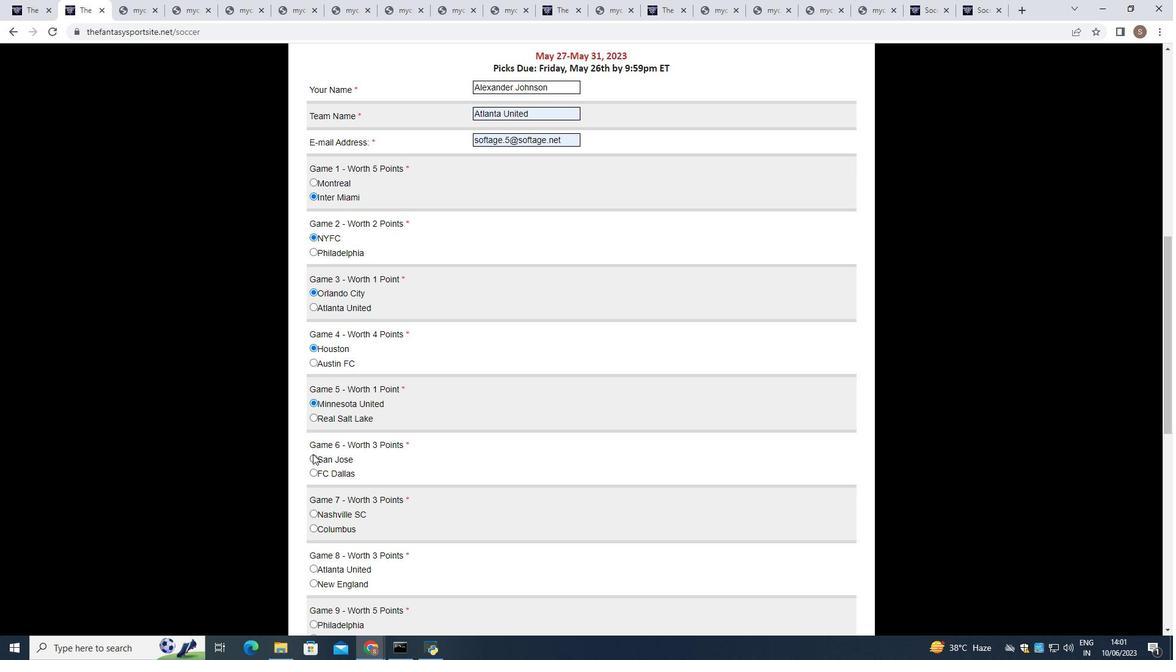 
Action: Mouse scrolled (313, 453) with delta (0, 0)
Screenshot: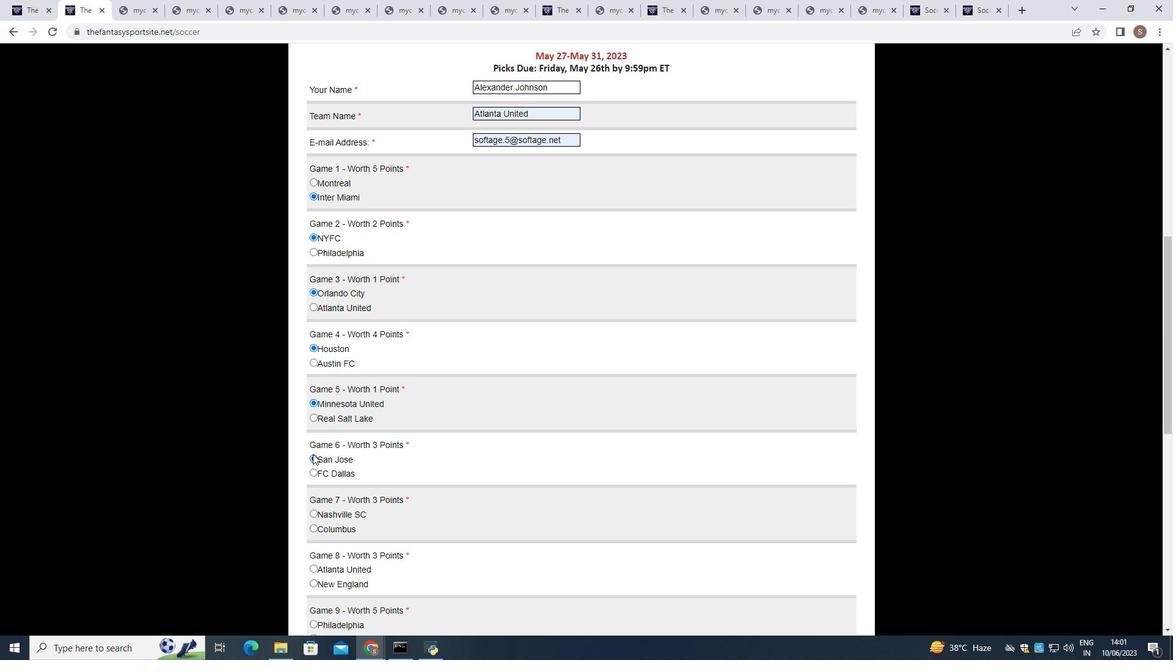 
Action: Mouse moved to (314, 465)
Screenshot: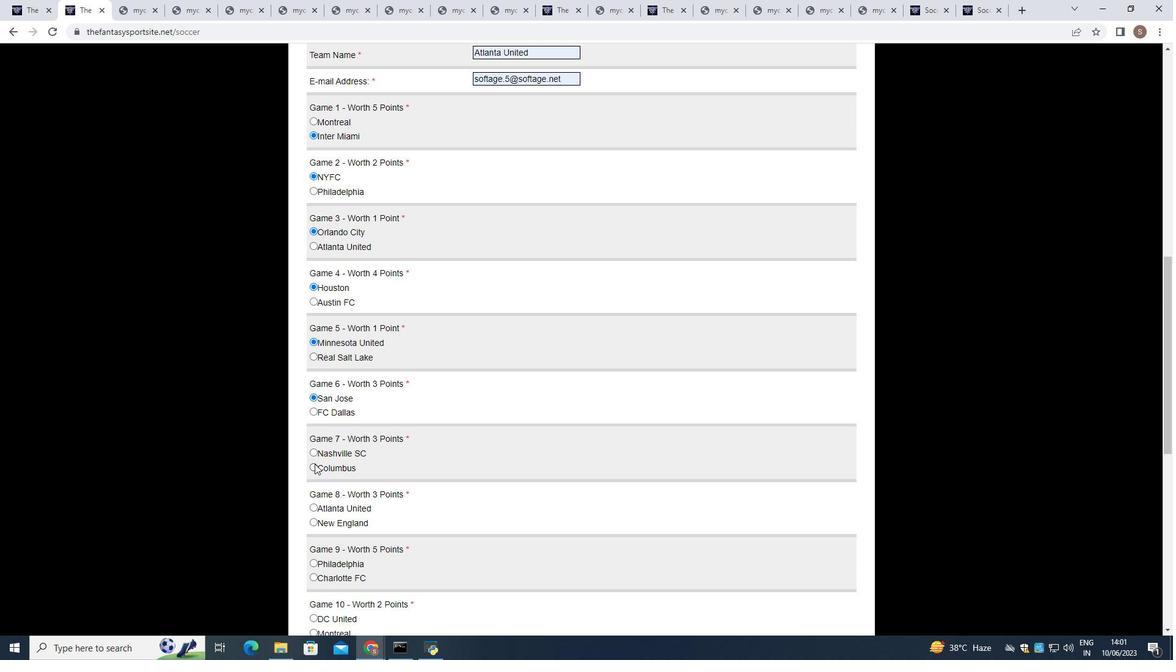 
Action: Mouse pressed left at (314, 465)
Screenshot: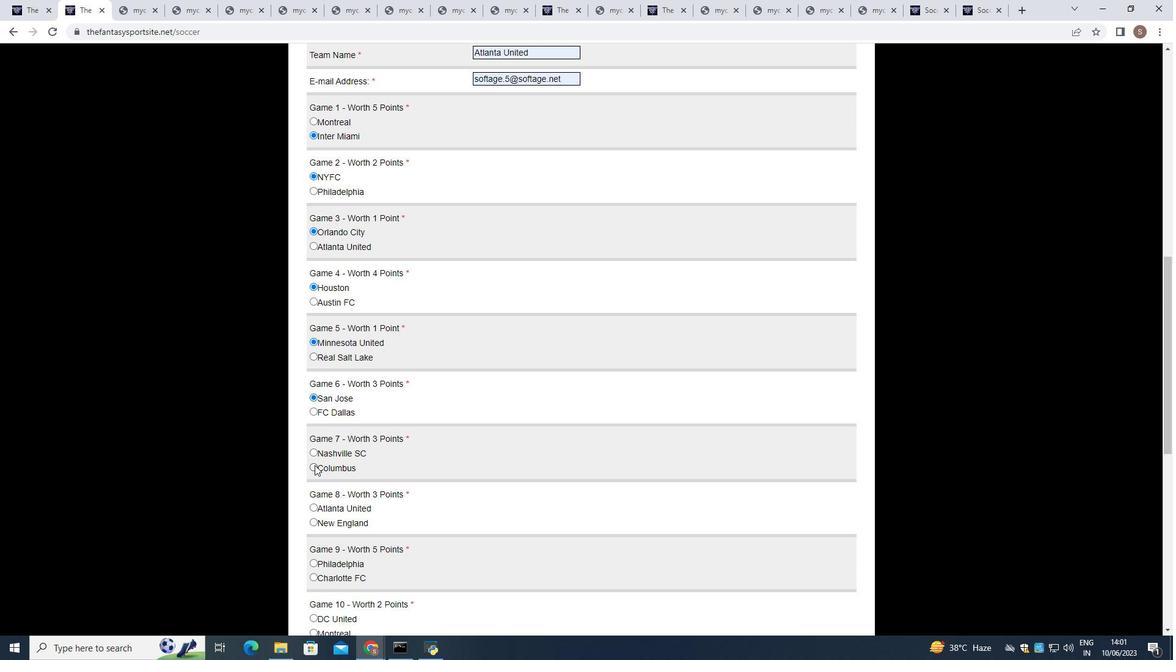 
Action: Mouse moved to (314, 508)
Screenshot: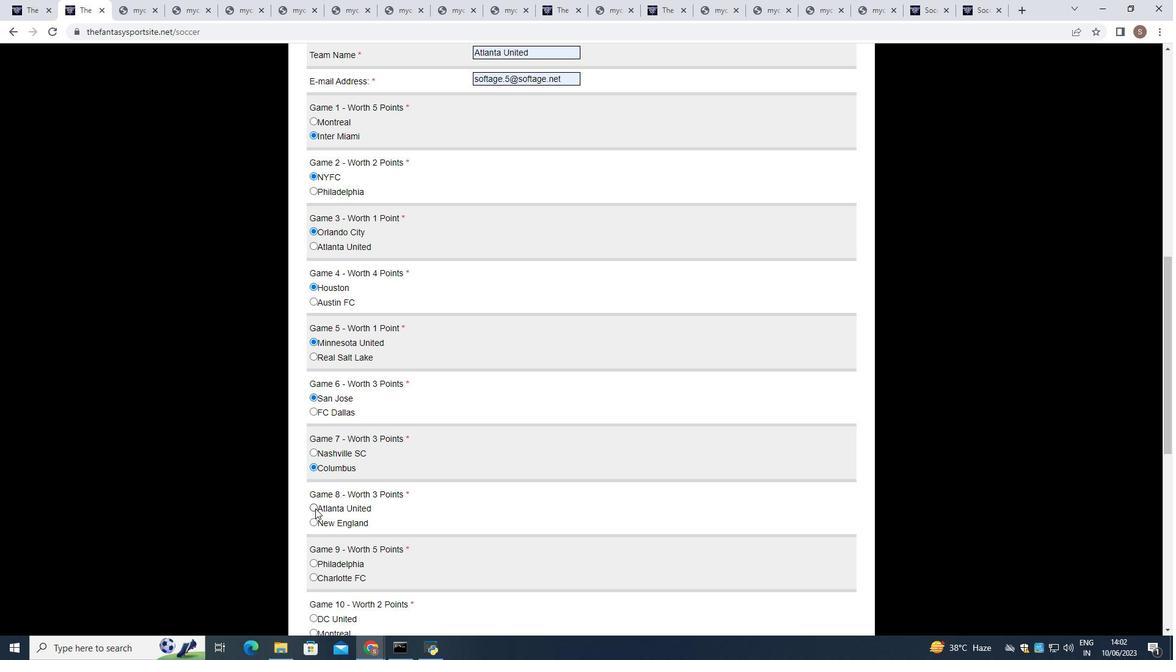 
Action: Mouse pressed left at (314, 508)
Screenshot: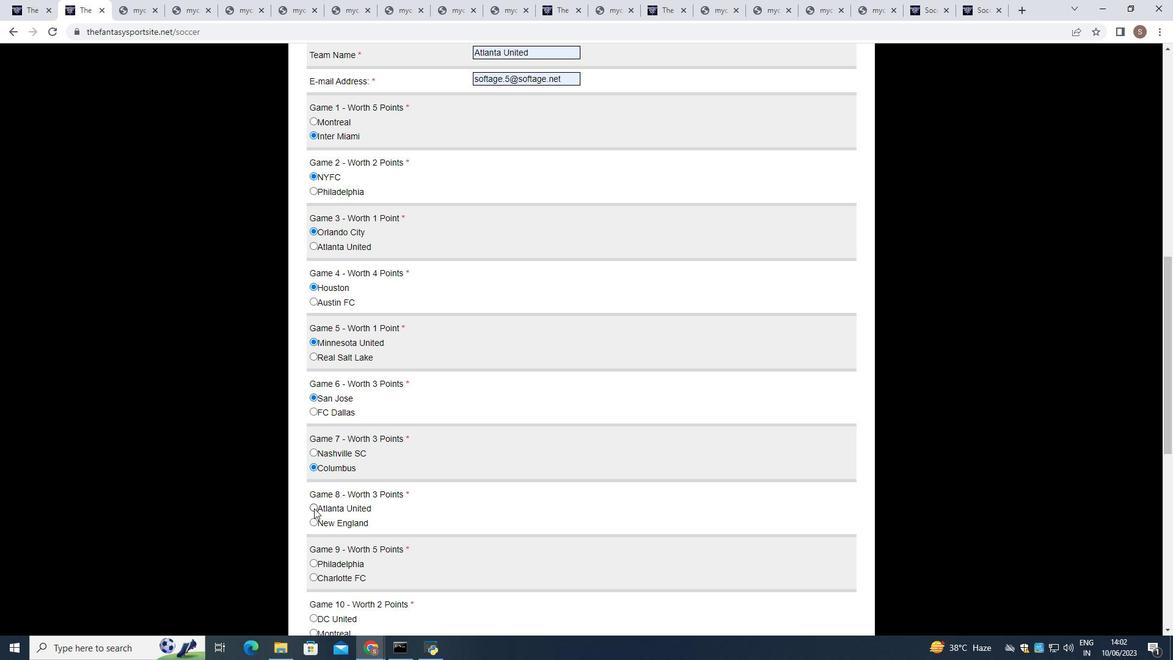 
Action: Mouse moved to (312, 563)
Screenshot: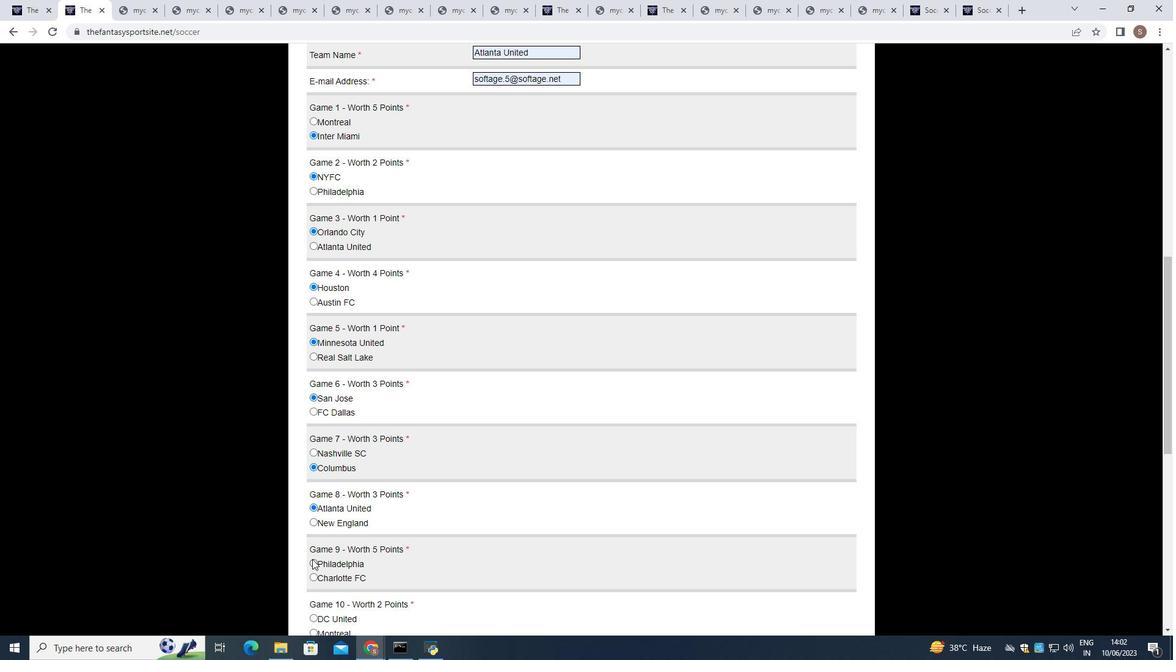 
Action: Mouse pressed left at (312, 563)
Screenshot: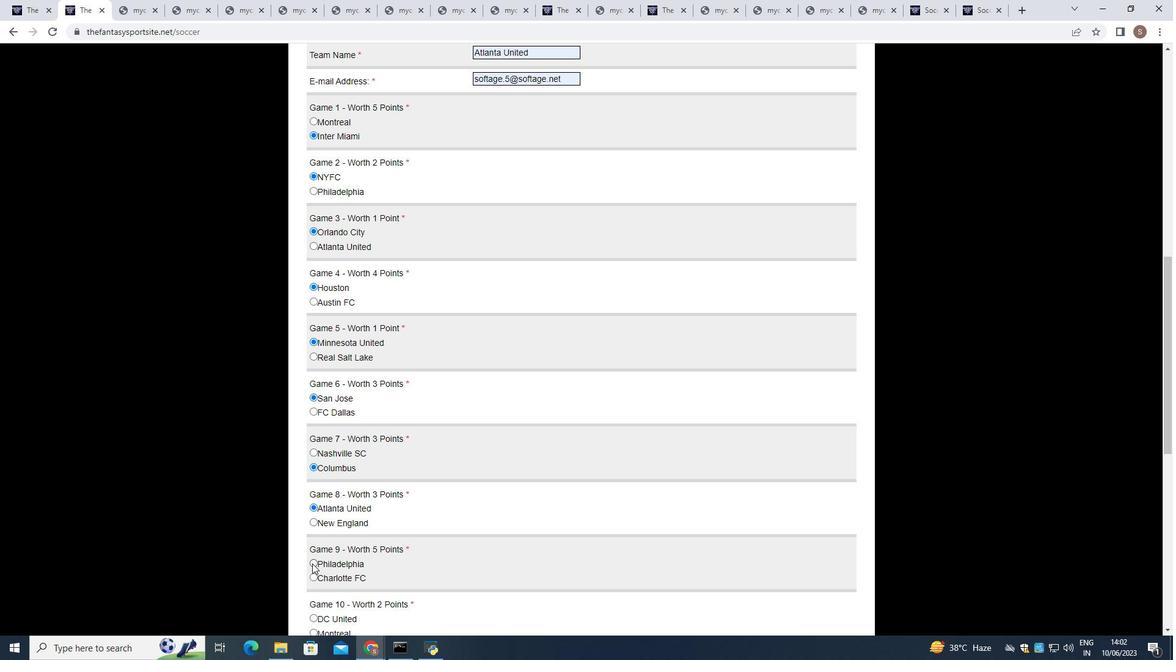 
Action: Mouse moved to (314, 563)
Screenshot: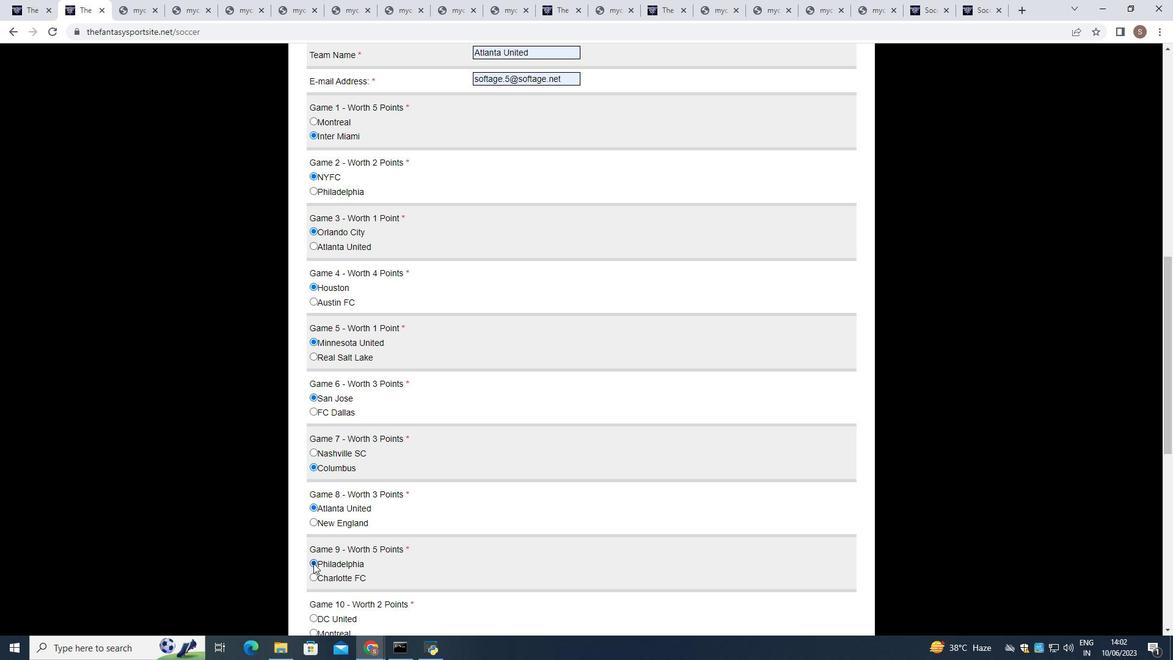 
Action: Mouse scrolled (314, 562) with delta (0, 0)
Screenshot: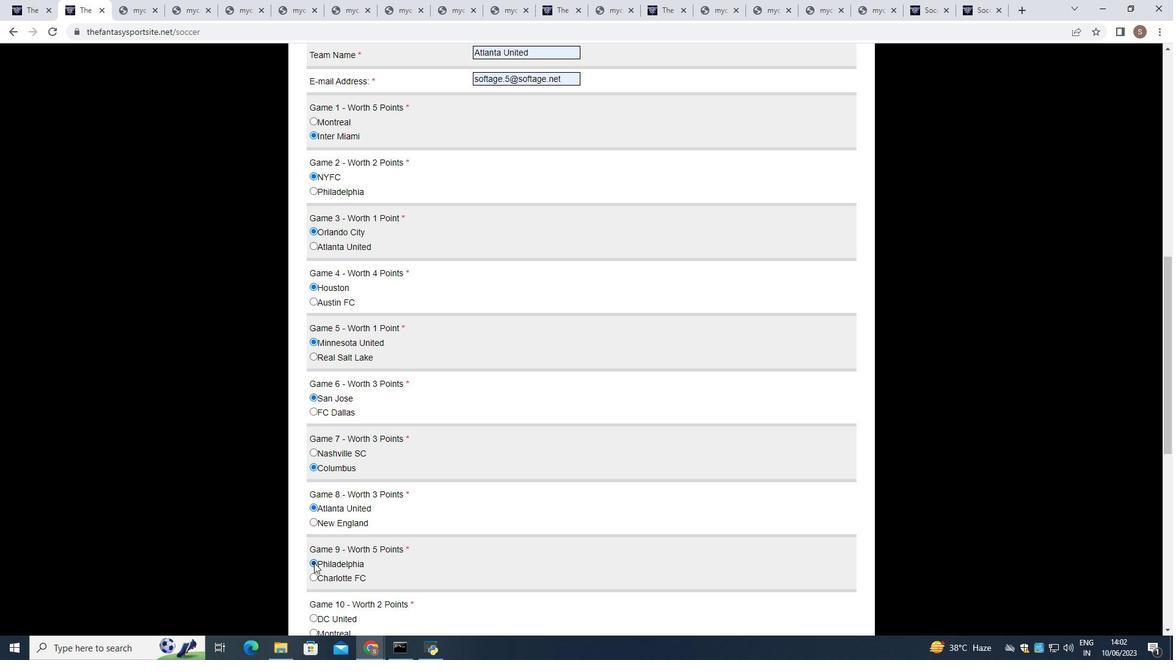 
Action: Mouse scrolled (314, 562) with delta (0, 0)
Screenshot: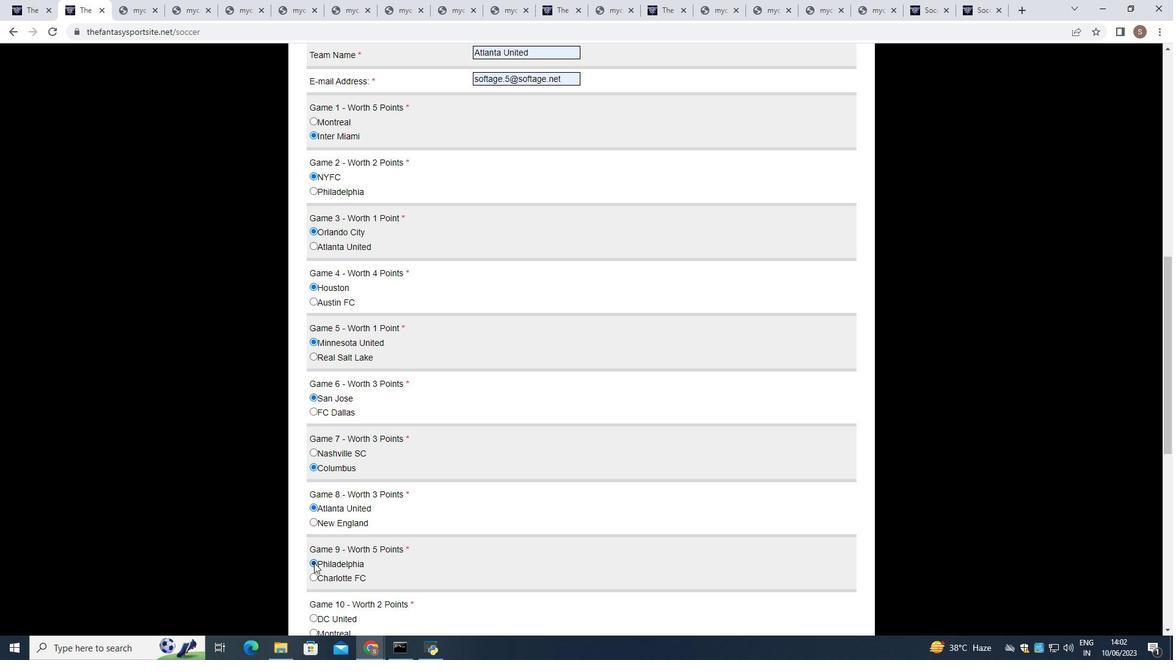 
Action: Mouse moved to (313, 506)
Screenshot: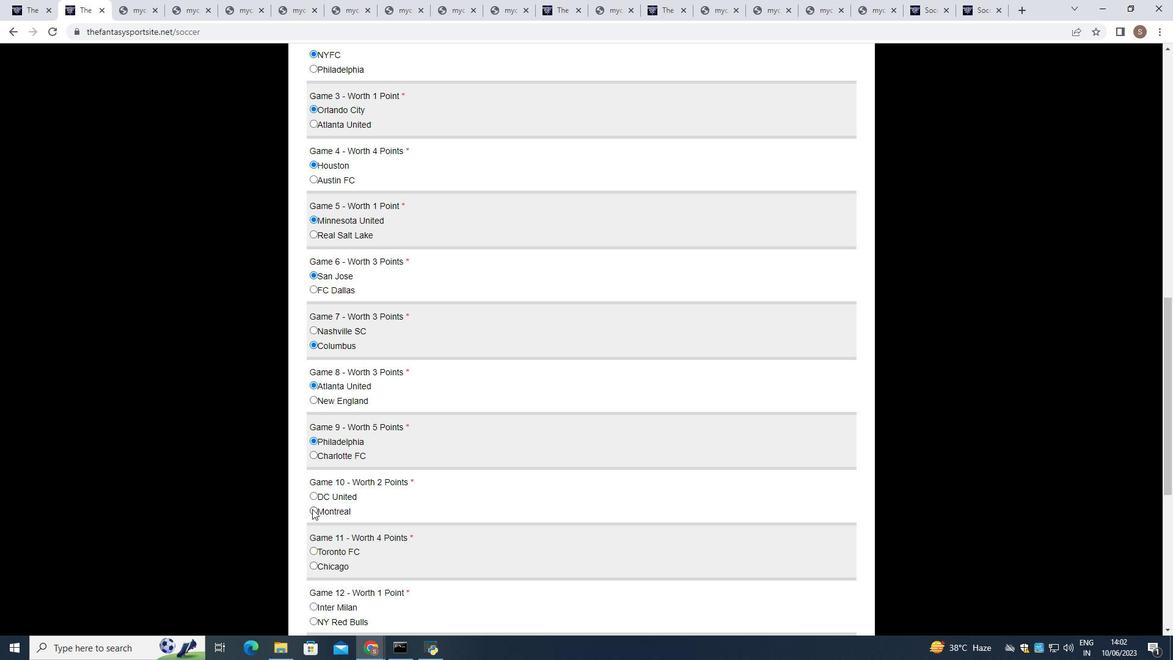 
Action: Mouse pressed left at (313, 506)
Screenshot: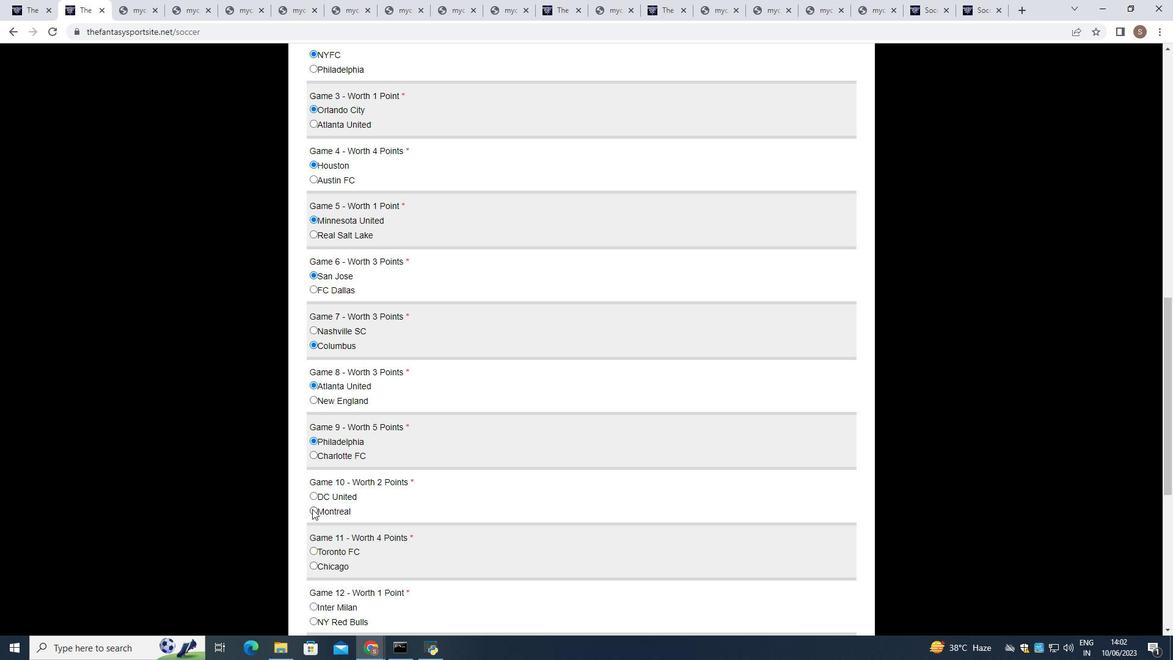 
Action: Mouse moved to (314, 552)
Screenshot: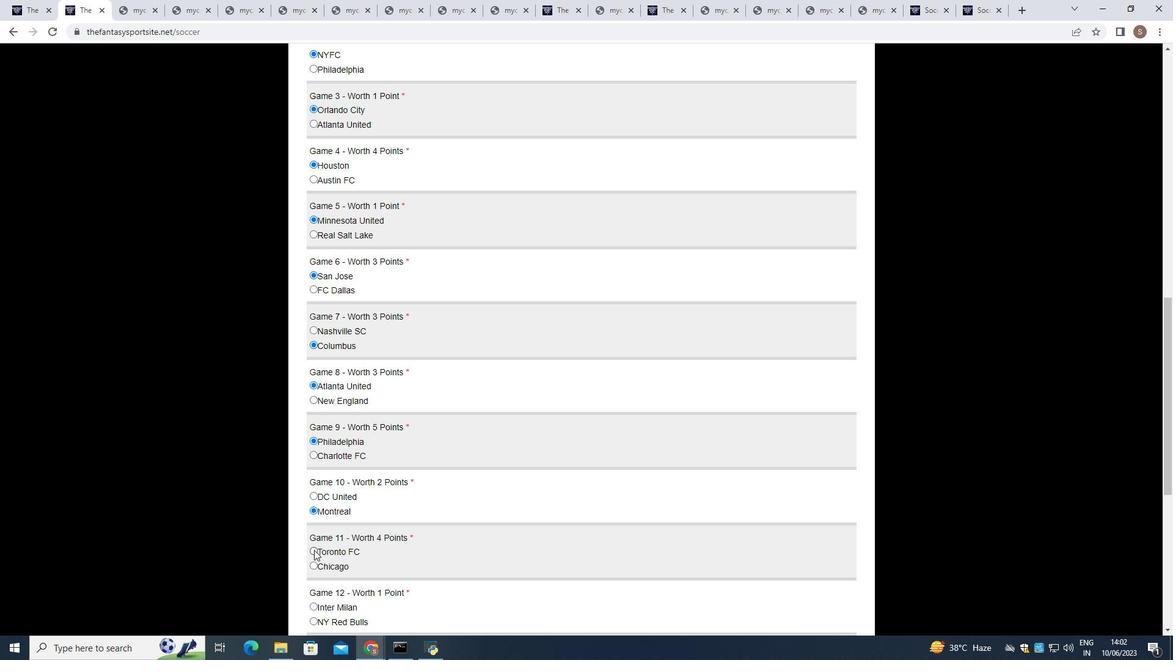 
Action: Mouse pressed left at (314, 552)
Screenshot: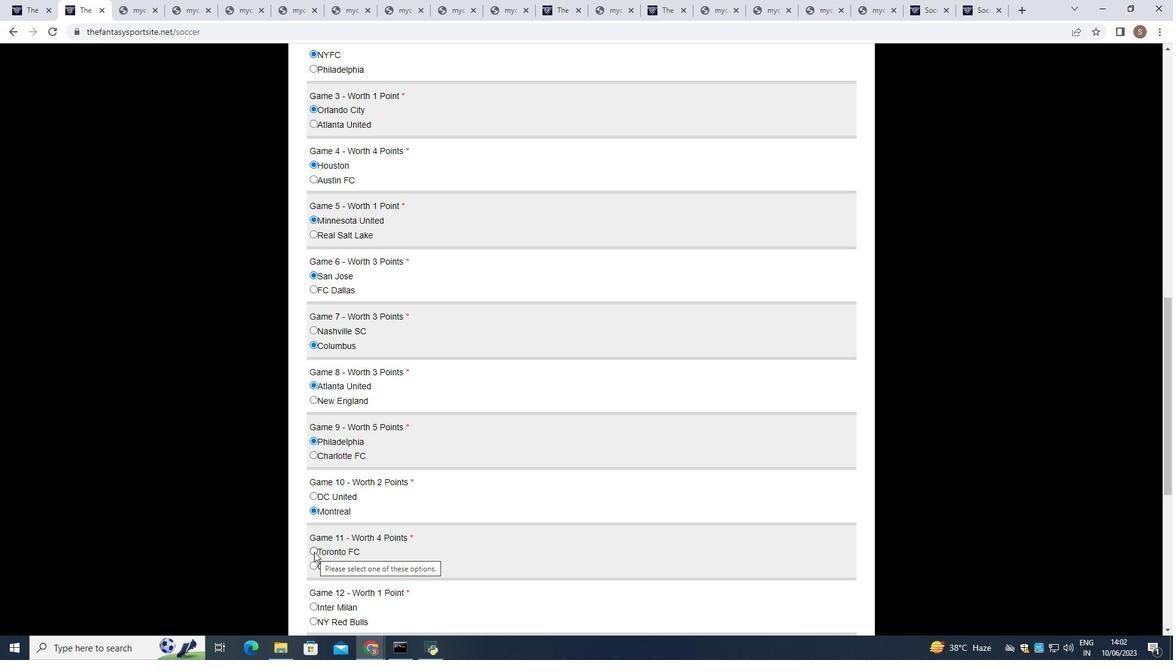 
Action: Mouse moved to (313, 606)
Screenshot: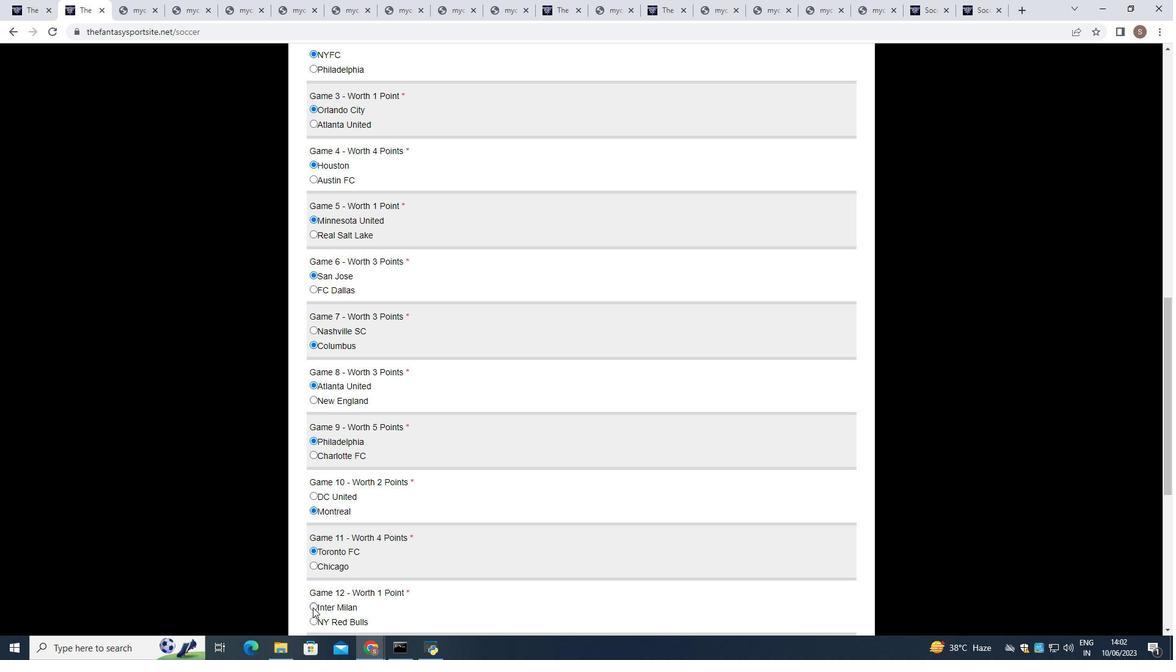 
Action: Mouse pressed left at (313, 606)
Screenshot: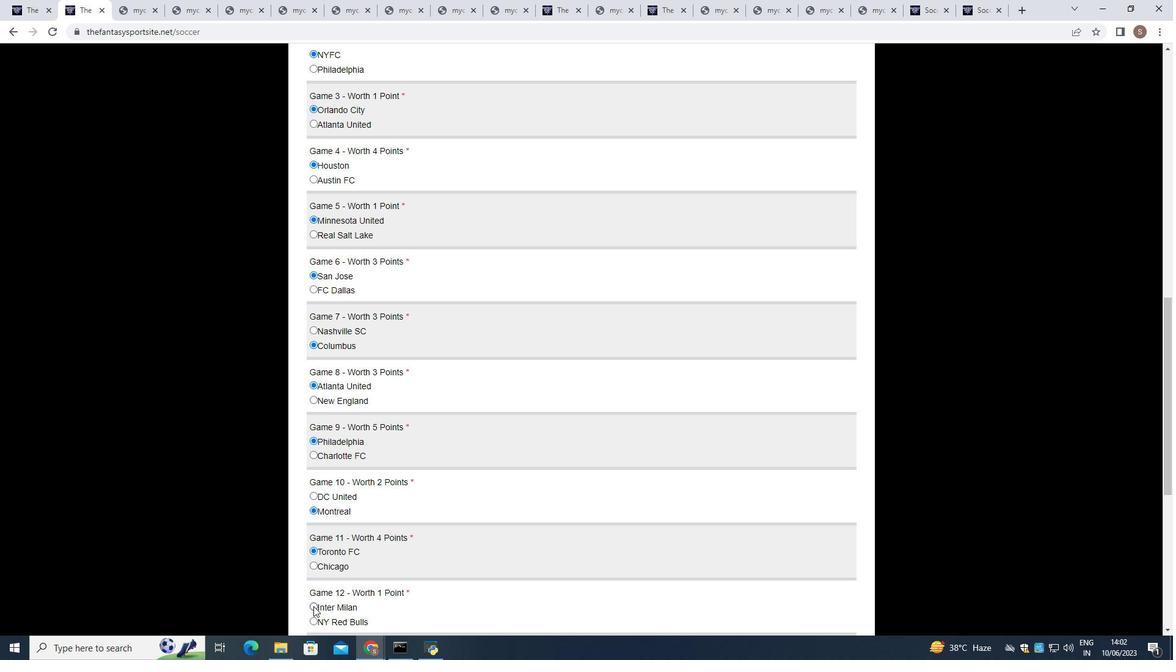 
Action: Mouse moved to (313, 601)
Screenshot: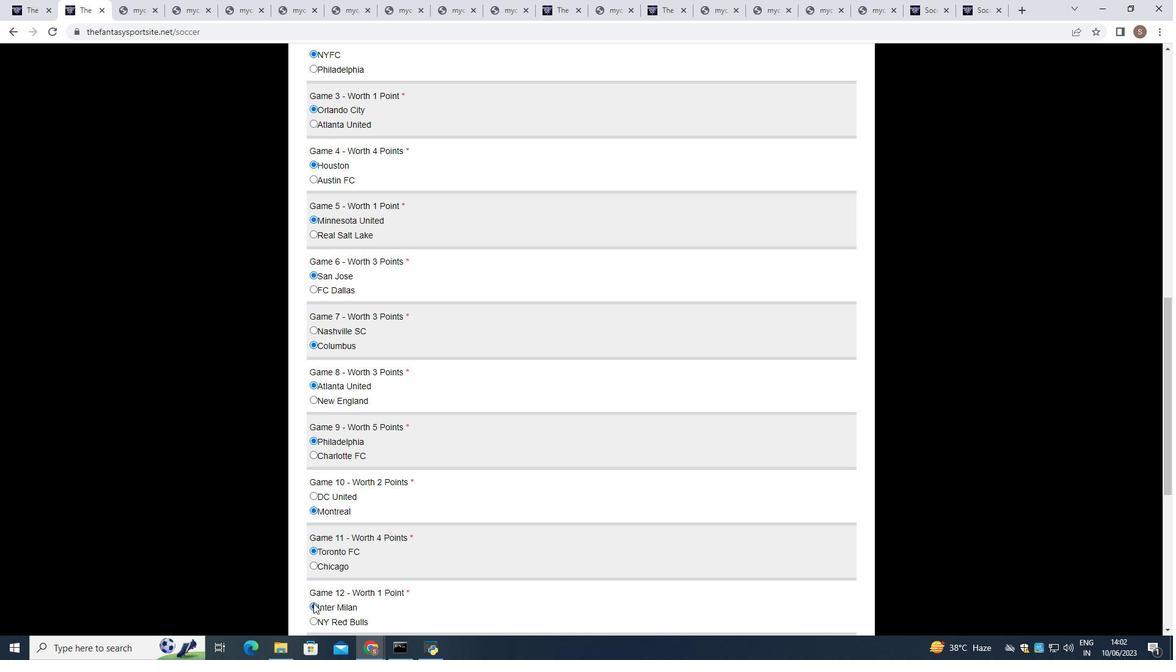 
Action: Mouse scrolled (313, 601) with delta (0, 0)
Screenshot: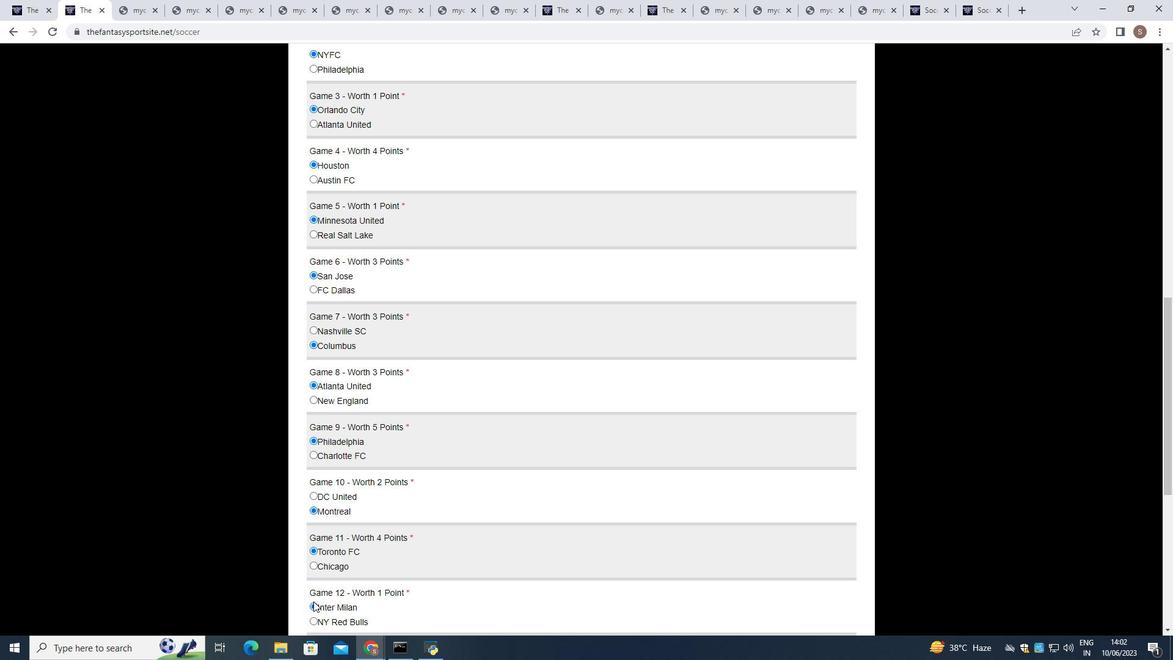 
Action: Mouse scrolled (313, 601) with delta (0, 0)
Screenshot: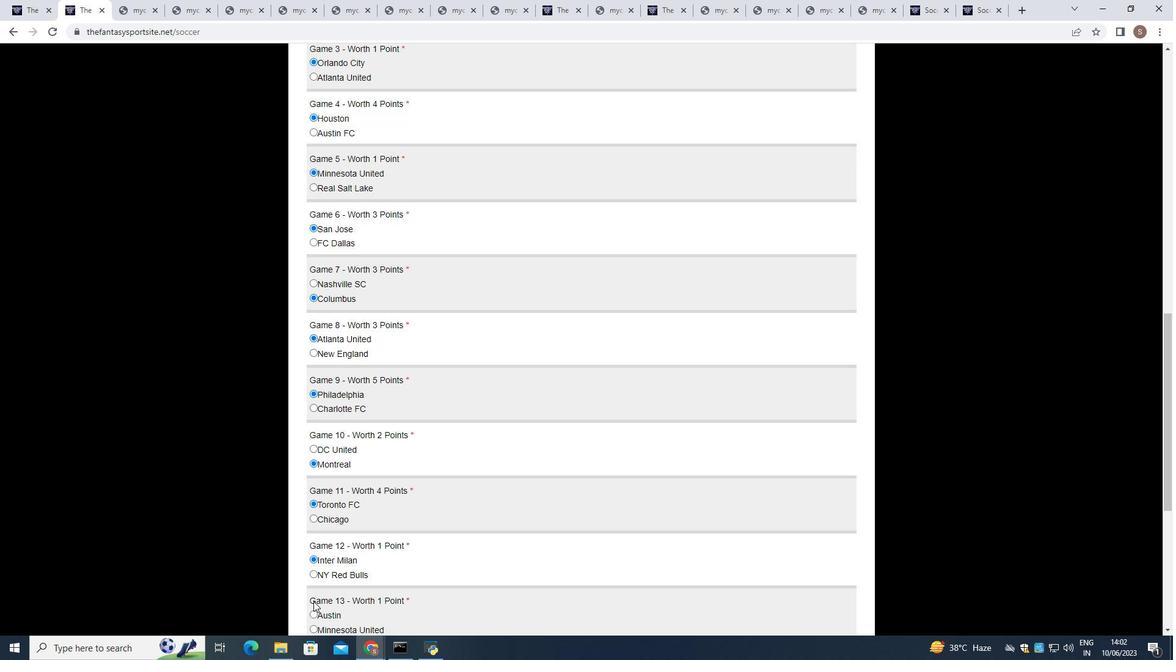 
Action: Mouse scrolled (313, 601) with delta (0, 0)
Screenshot: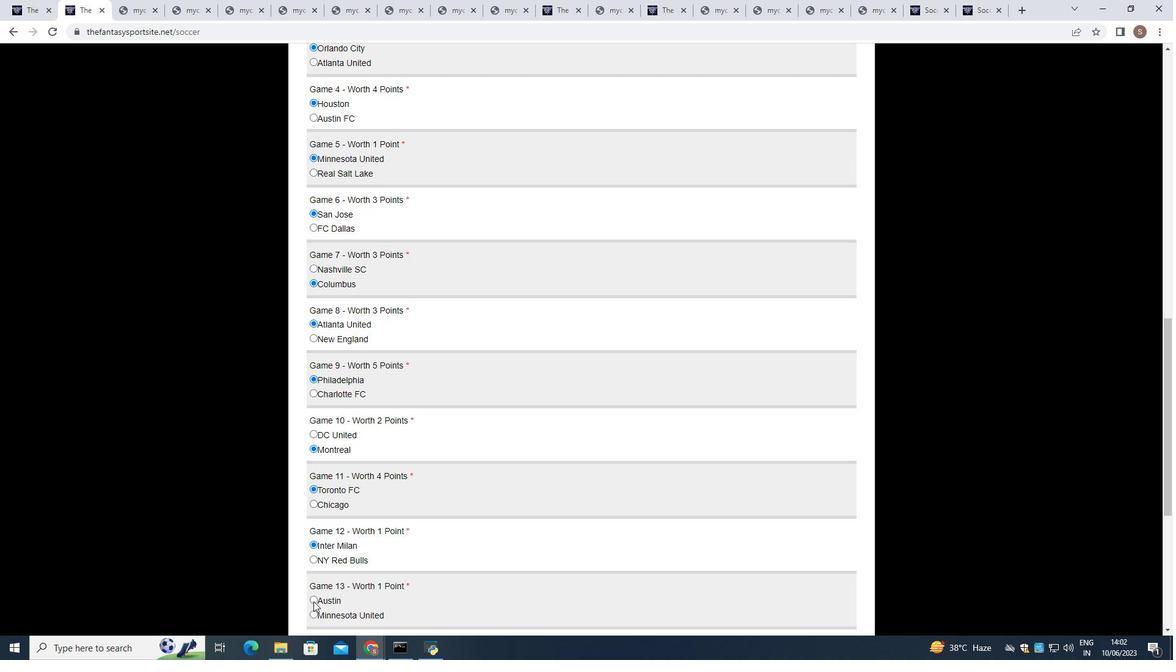 
Action: Mouse moved to (314, 492)
Screenshot: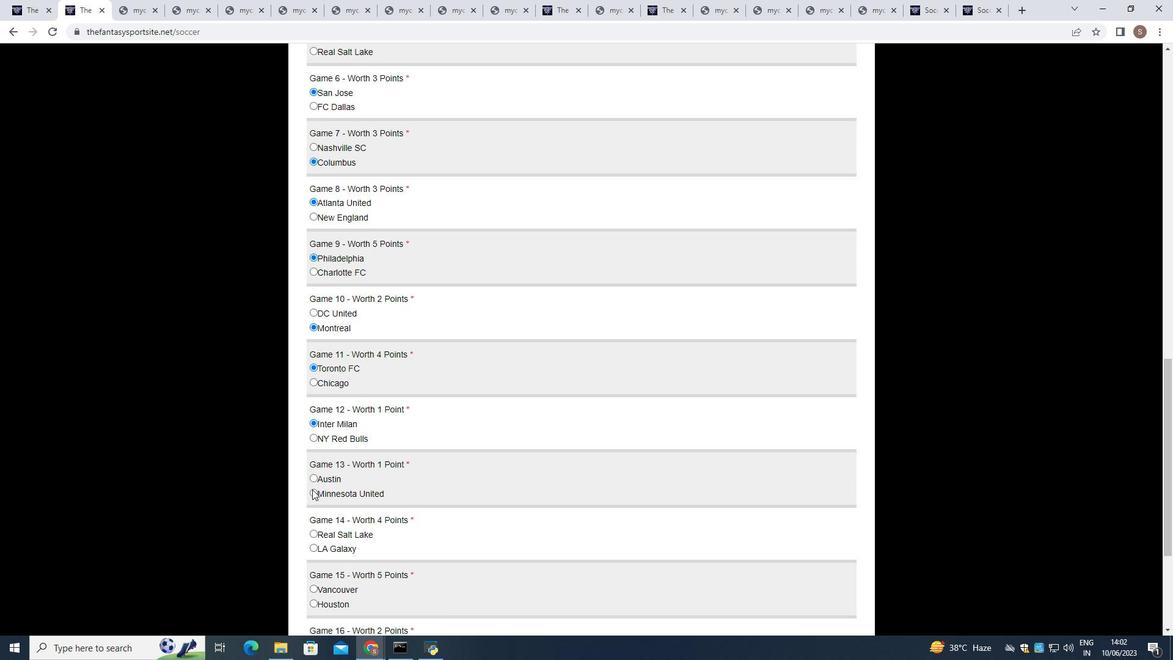 
Action: Mouse pressed left at (314, 492)
Screenshot: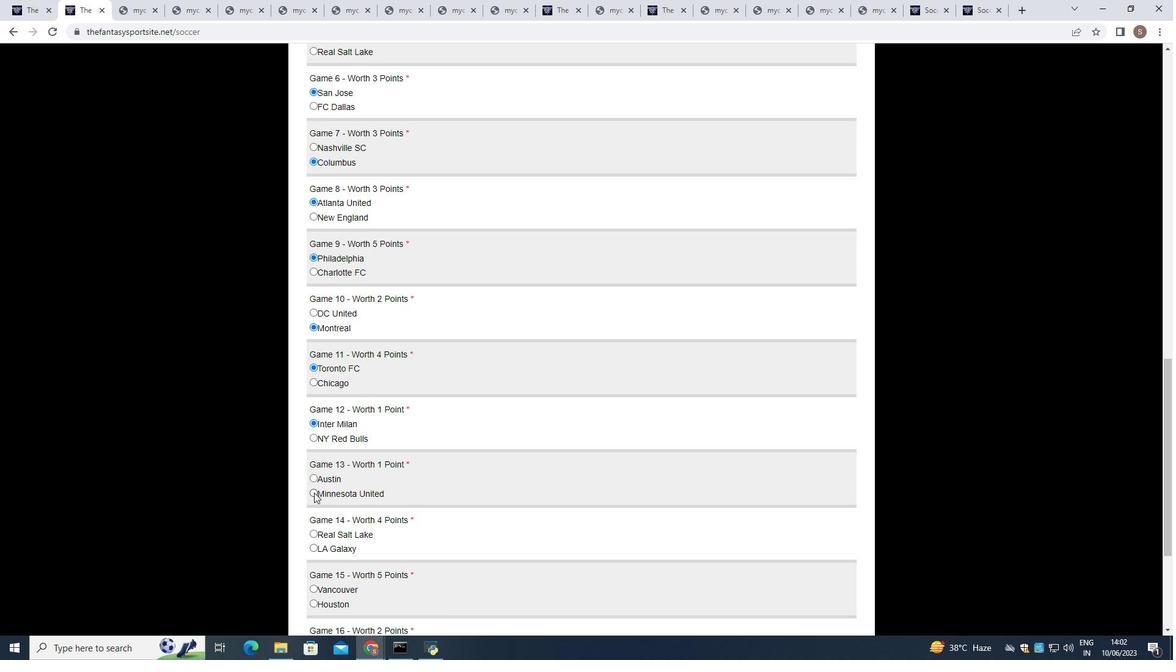 
Action: Mouse moved to (311, 533)
Screenshot: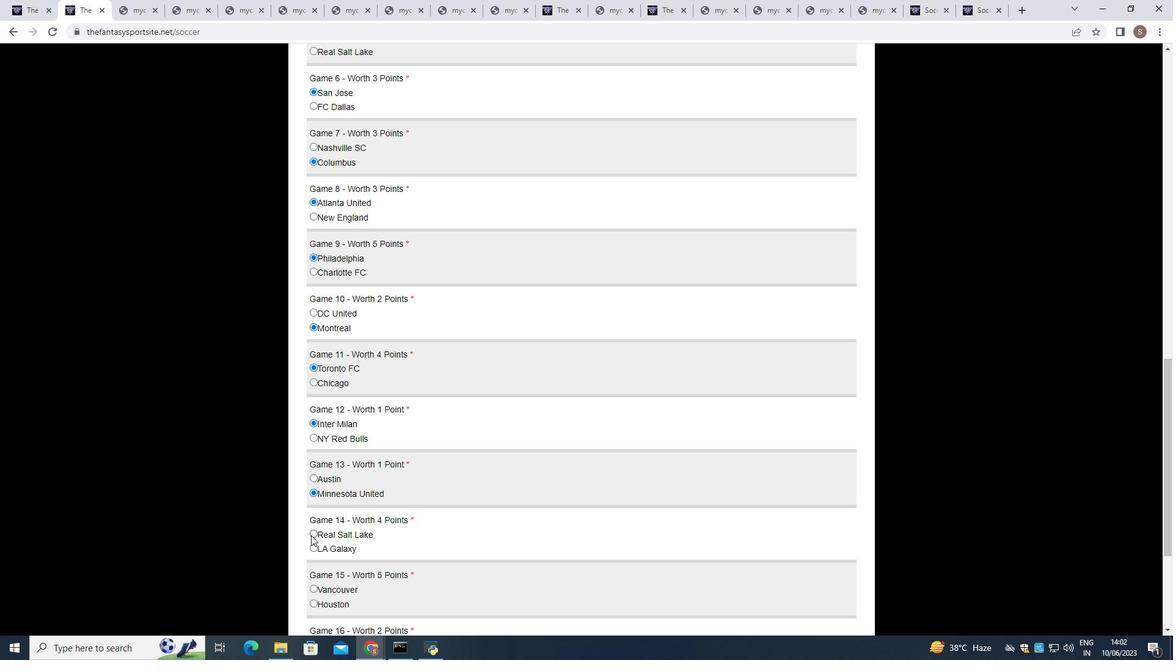 
Action: Mouse pressed left at (311, 533)
Screenshot: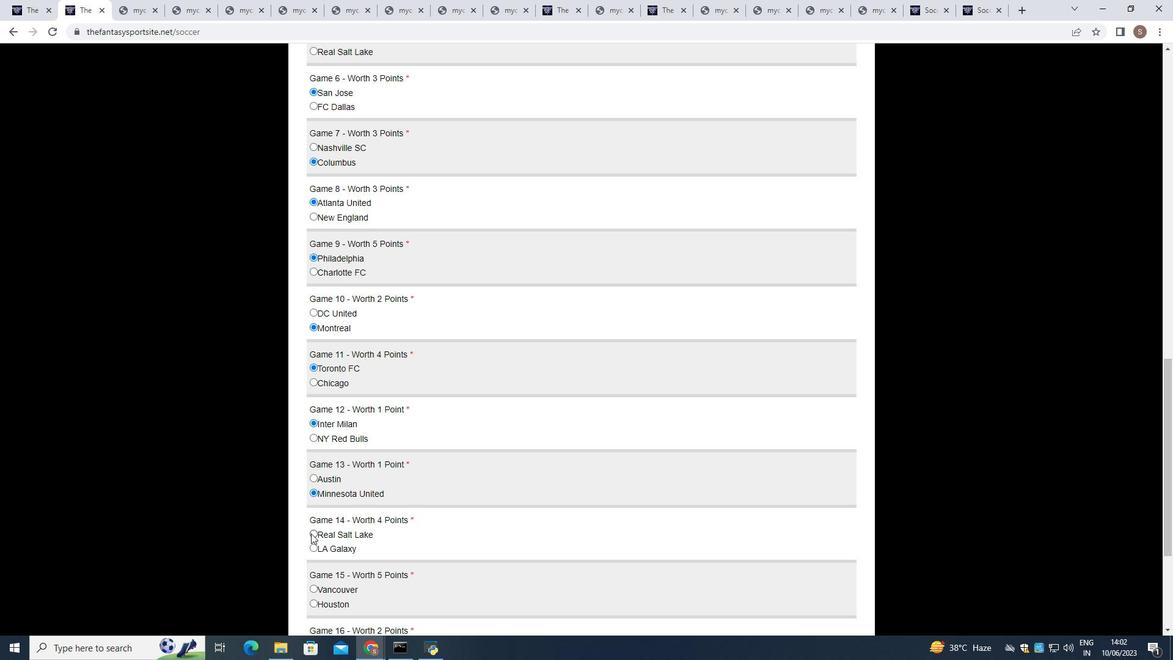 
Action: Mouse moved to (311, 533)
Screenshot: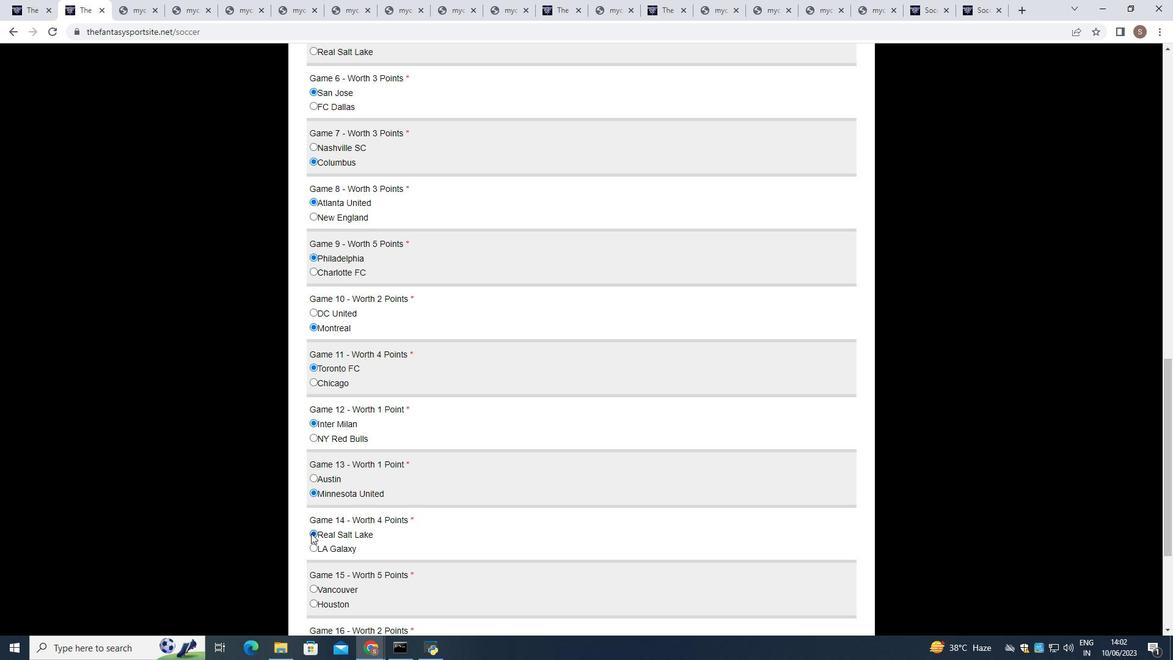 
Action: Mouse scrolled (311, 532) with delta (0, 0)
Screenshot: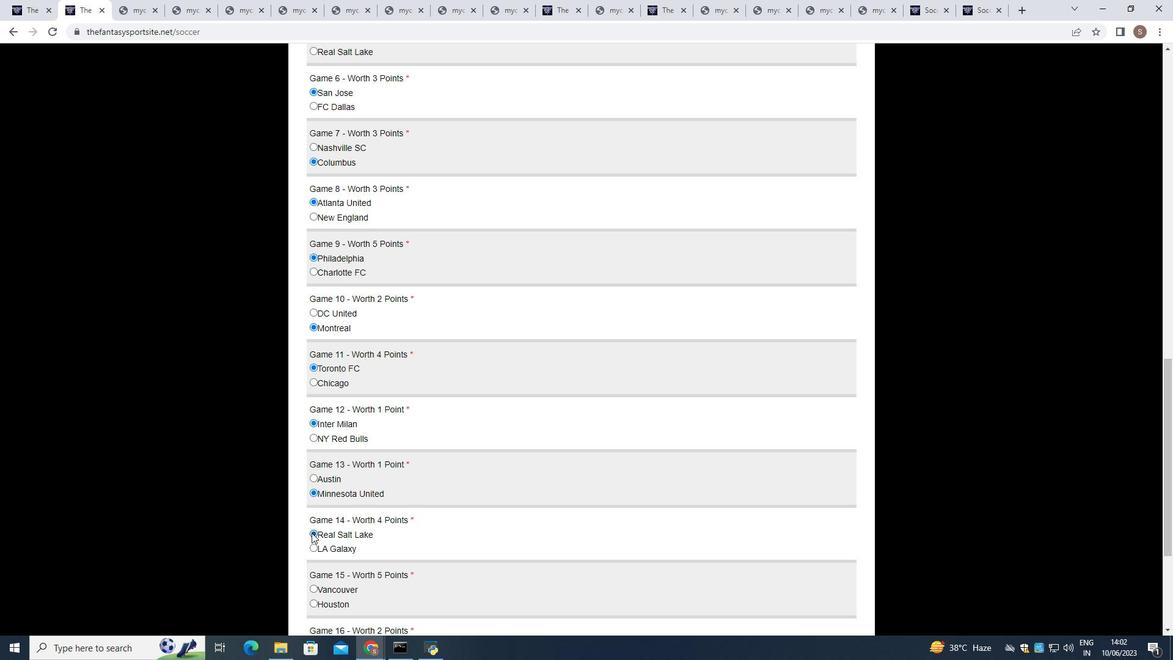 
Action: Mouse scrolled (311, 532) with delta (0, 0)
Screenshot: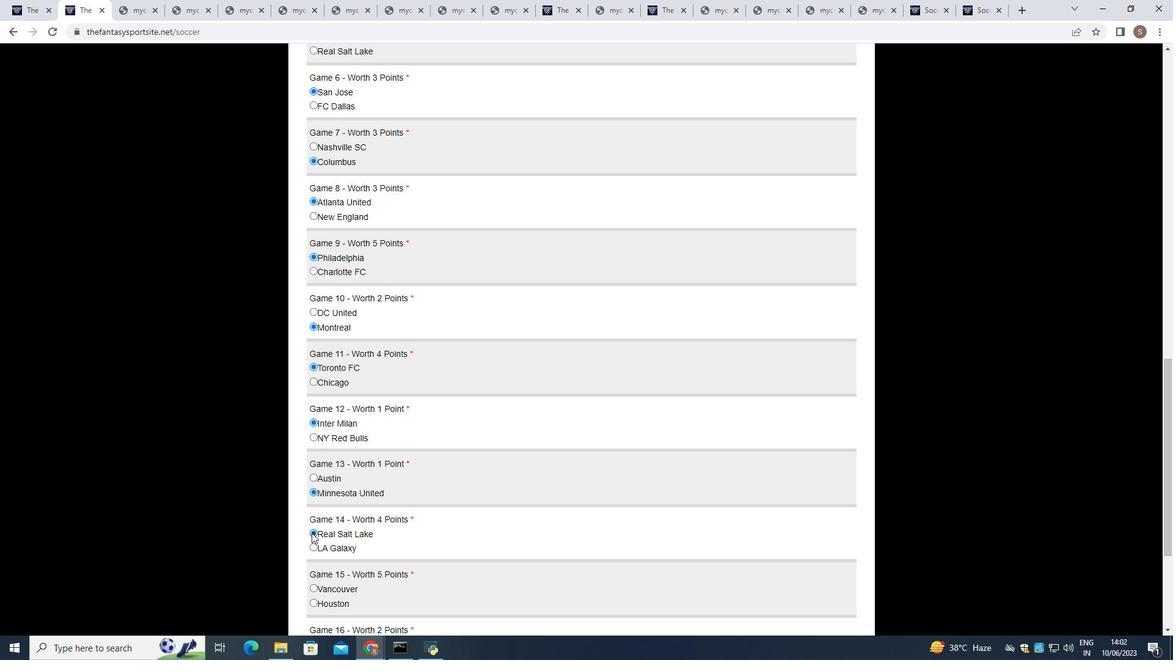
Action: Mouse moved to (314, 464)
Screenshot: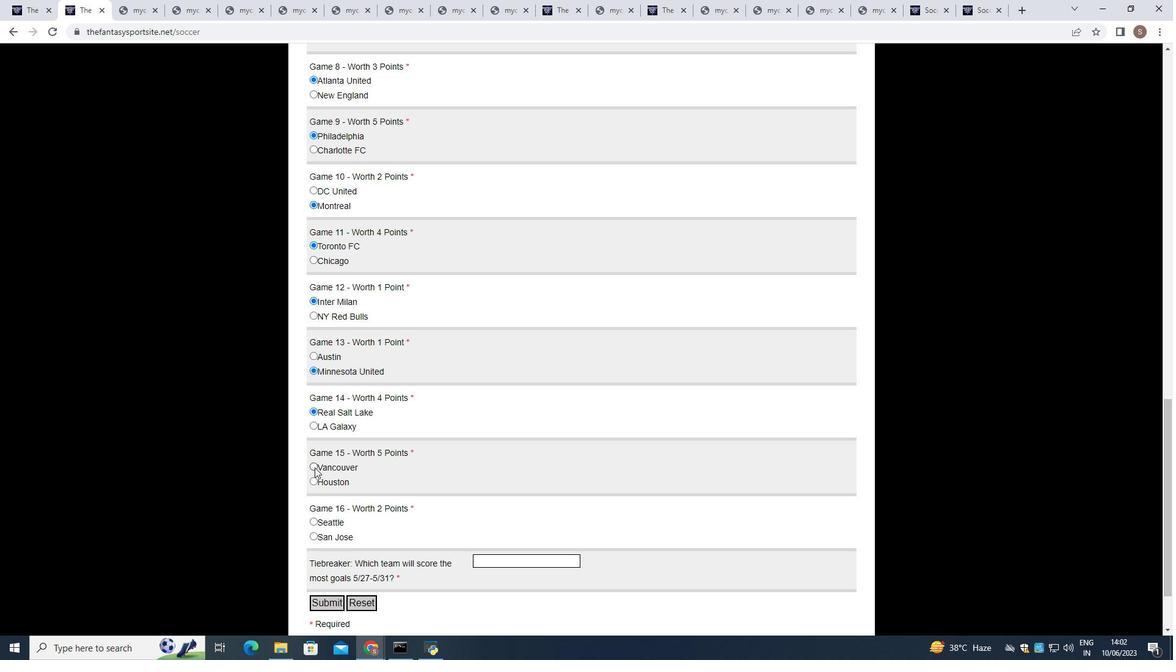 
Action: Mouse pressed left at (314, 464)
Screenshot: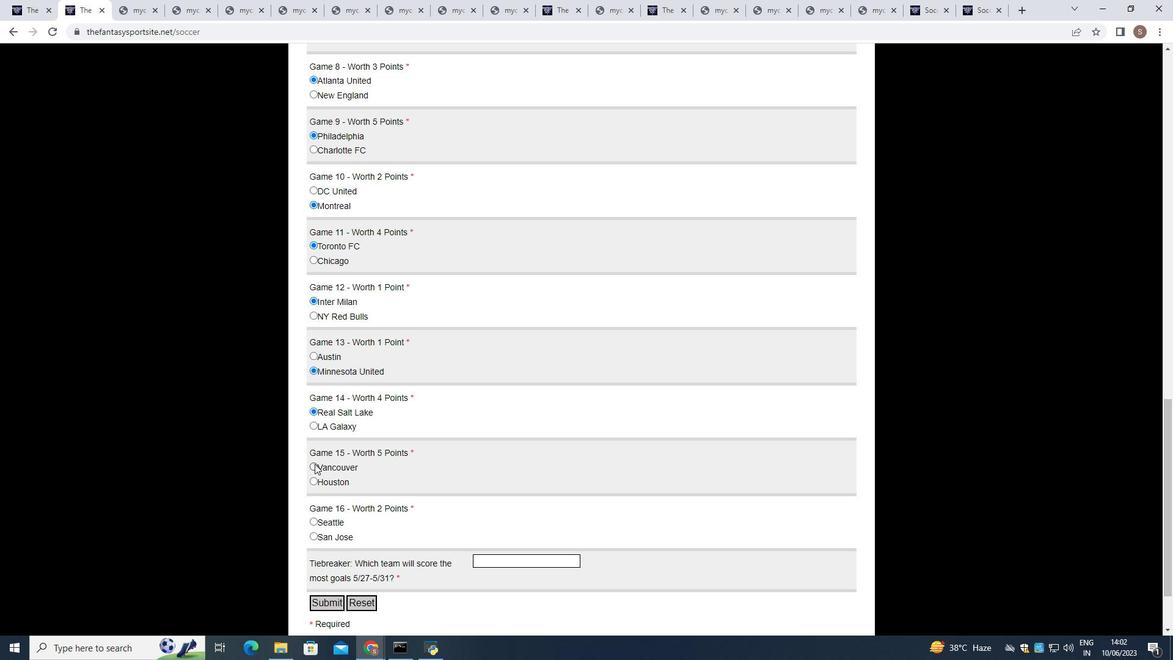 
Action: Mouse scrolled (314, 463) with delta (0, 0)
Screenshot: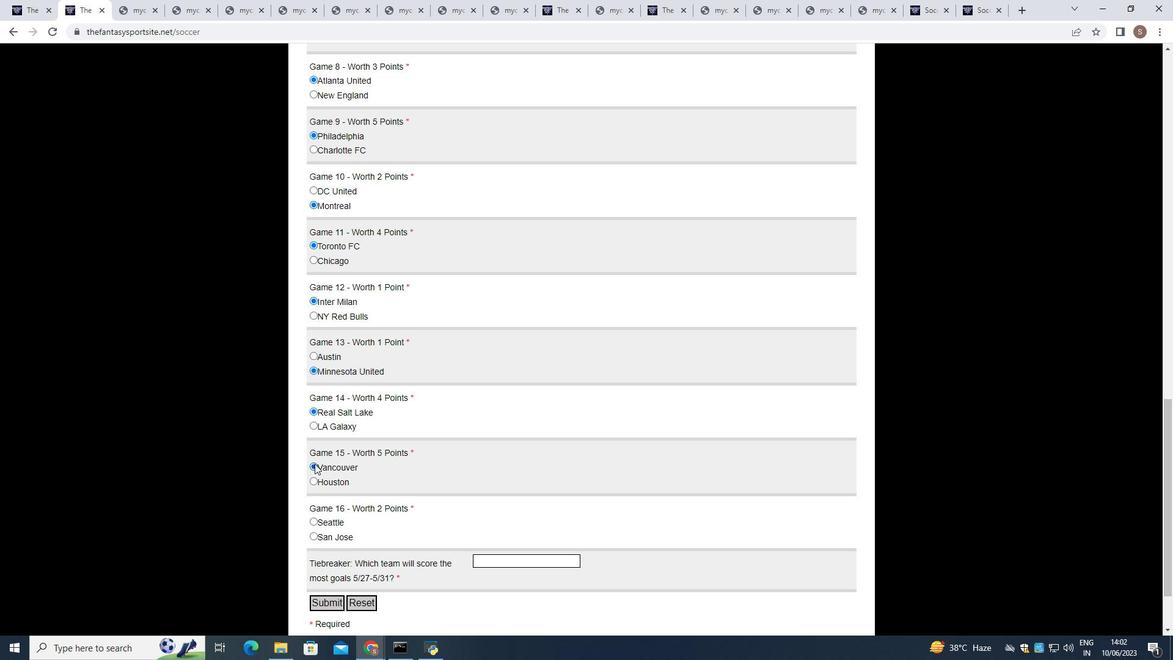 
Action: Mouse moved to (313, 477)
Screenshot: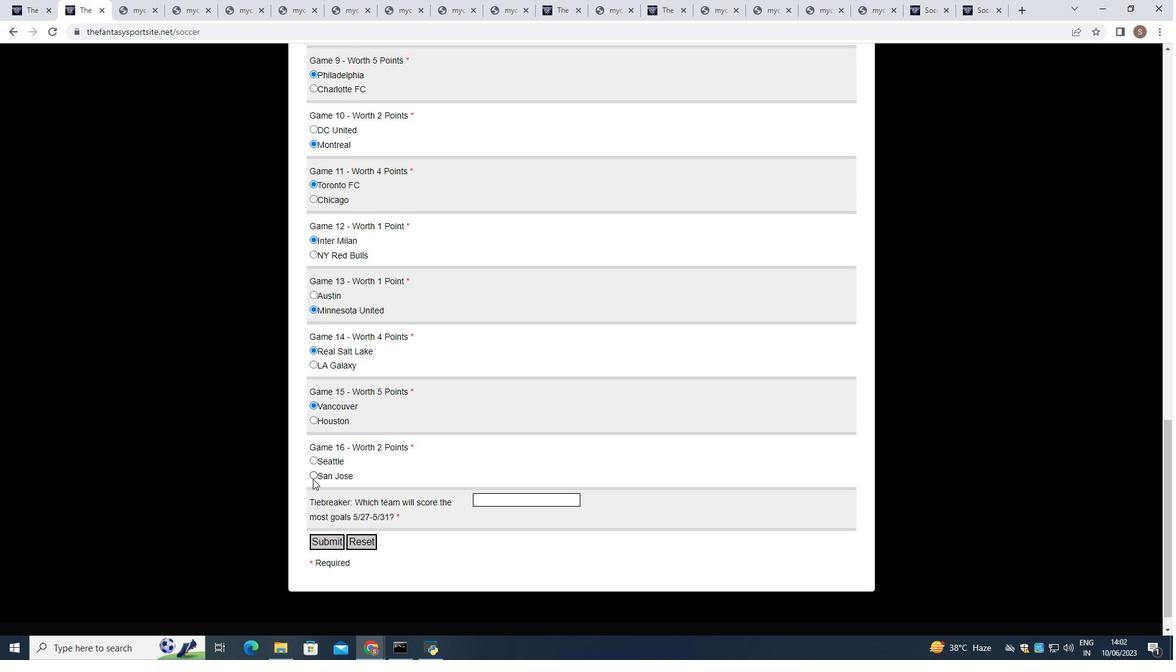 
Action: Mouse pressed left at (313, 477)
Screenshot: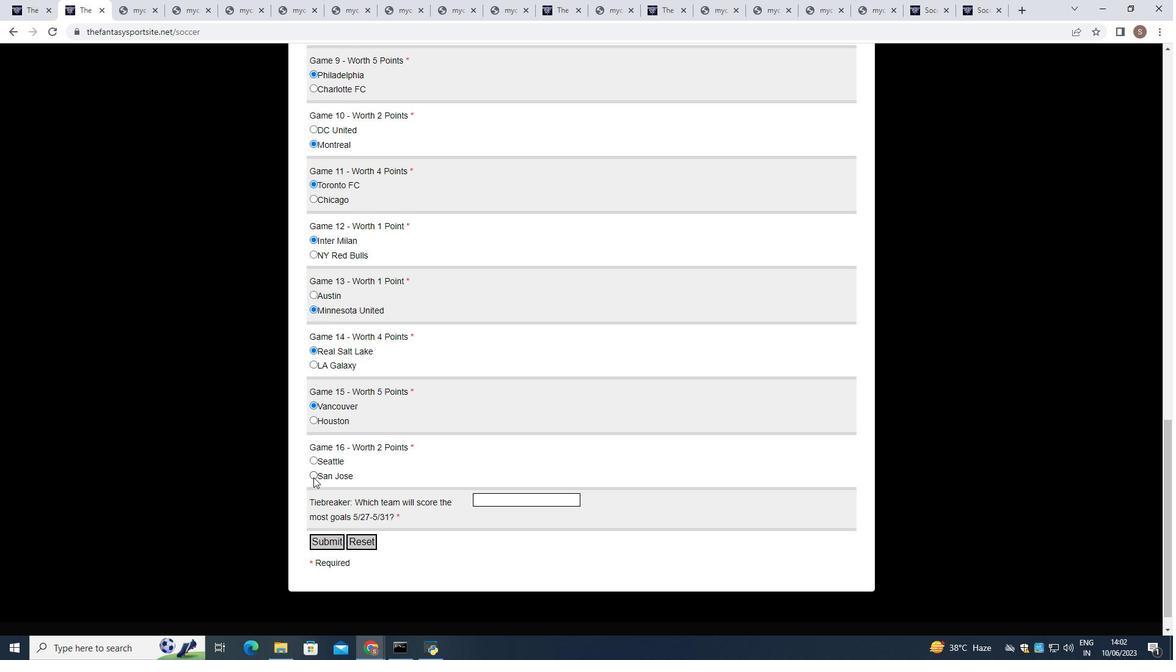 
Action: Mouse moved to (493, 499)
Screenshot: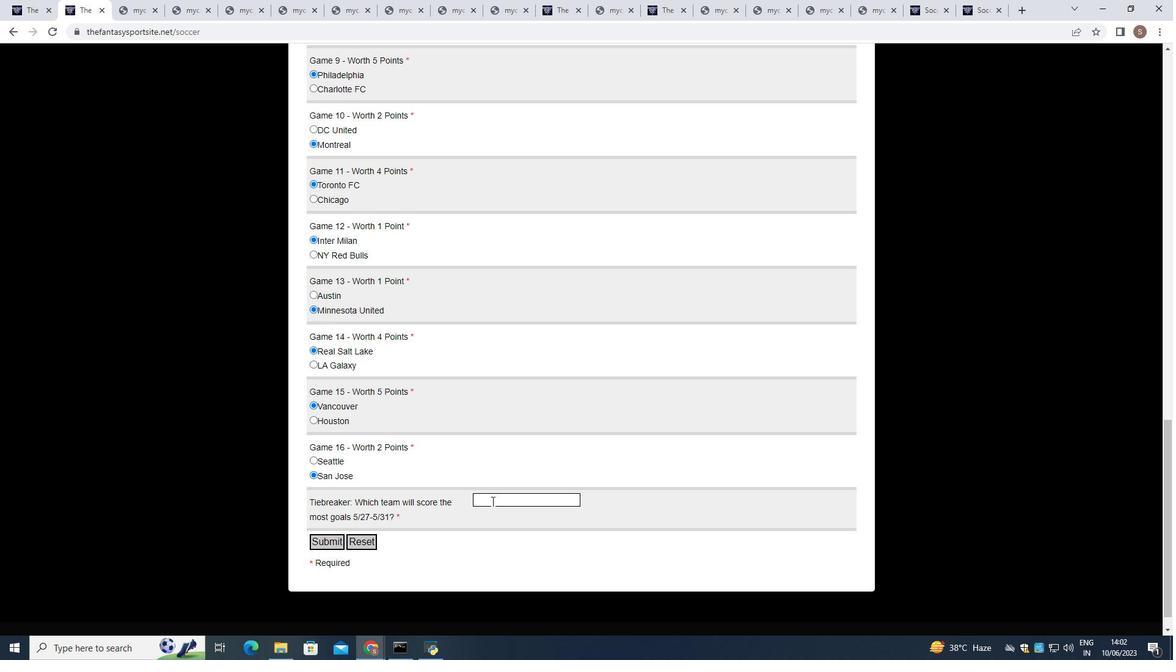 
Action: Mouse pressed left at (493, 499)
Screenshot: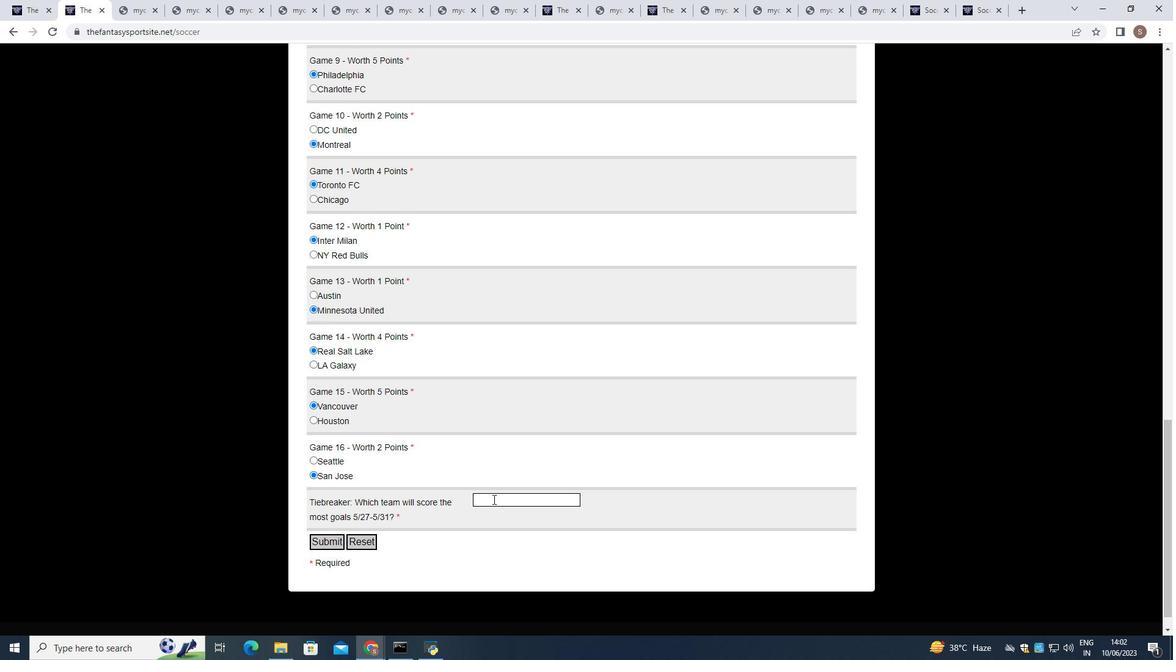 
Action: Key pressed <Key.shift>At
Screenshot: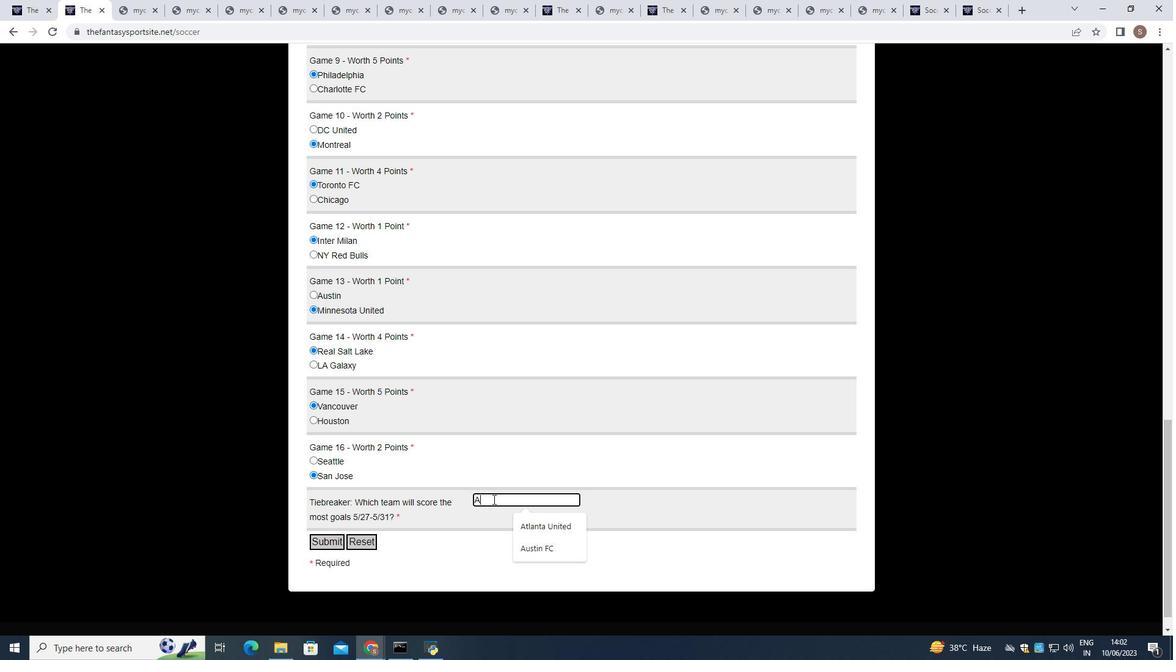 
Action: Mouse moved to (556, 531)
Screenshot: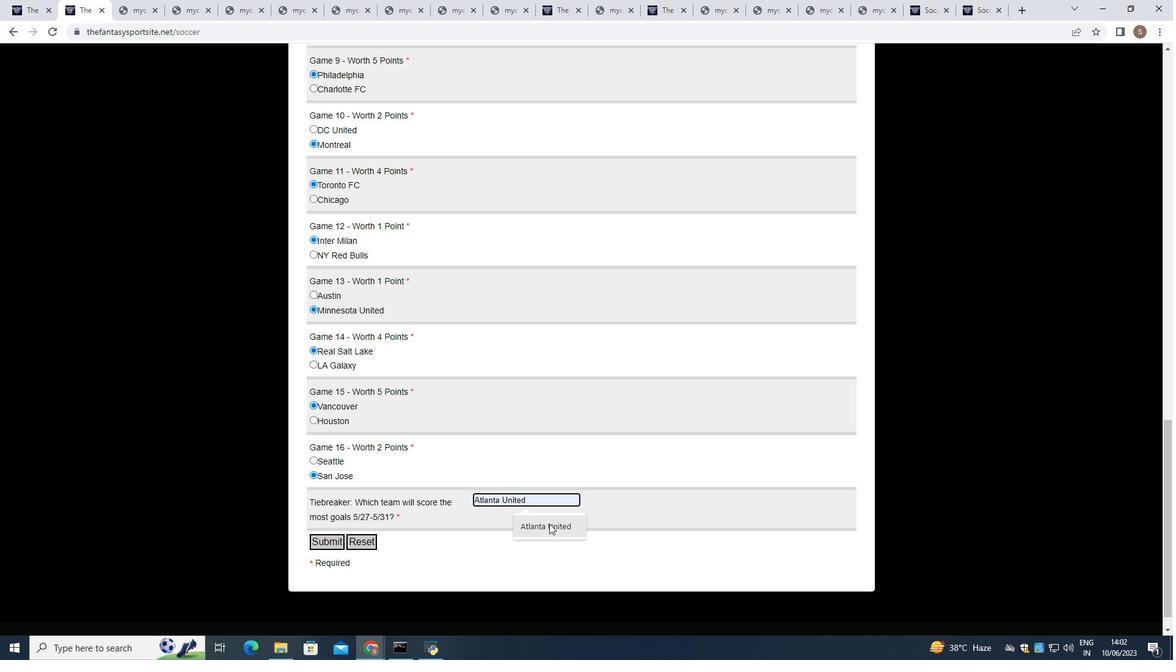 
Action: Mouse pressed left at (556, 531)
Screenshot: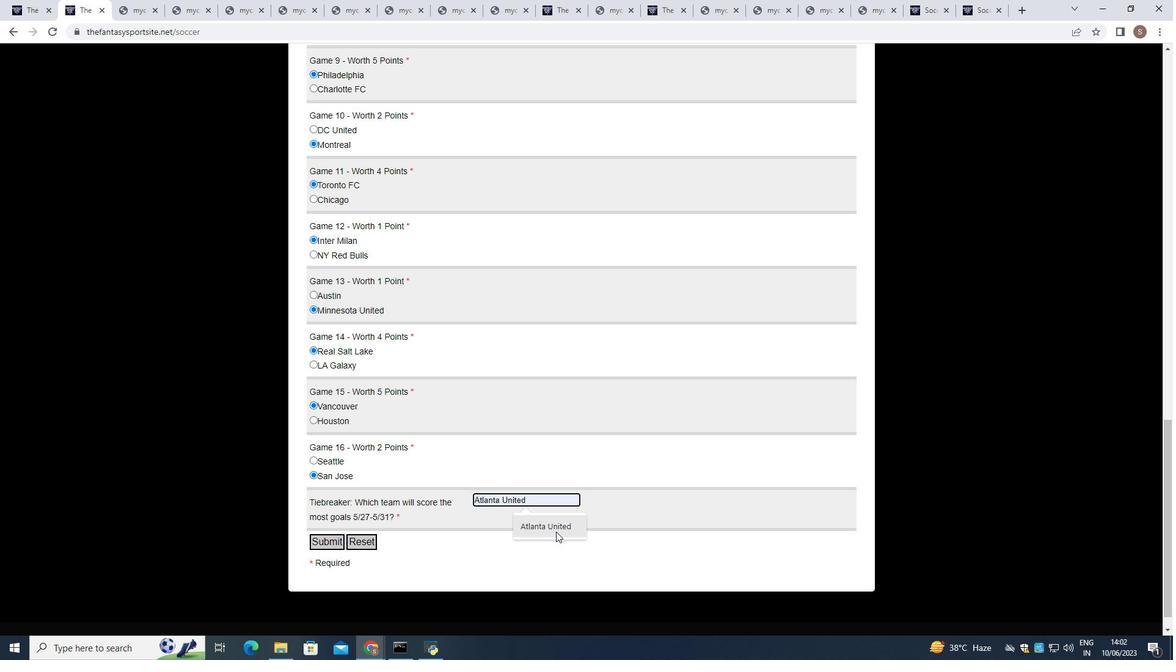 
Action: Mouse moved to (334, 542)
Screenshot: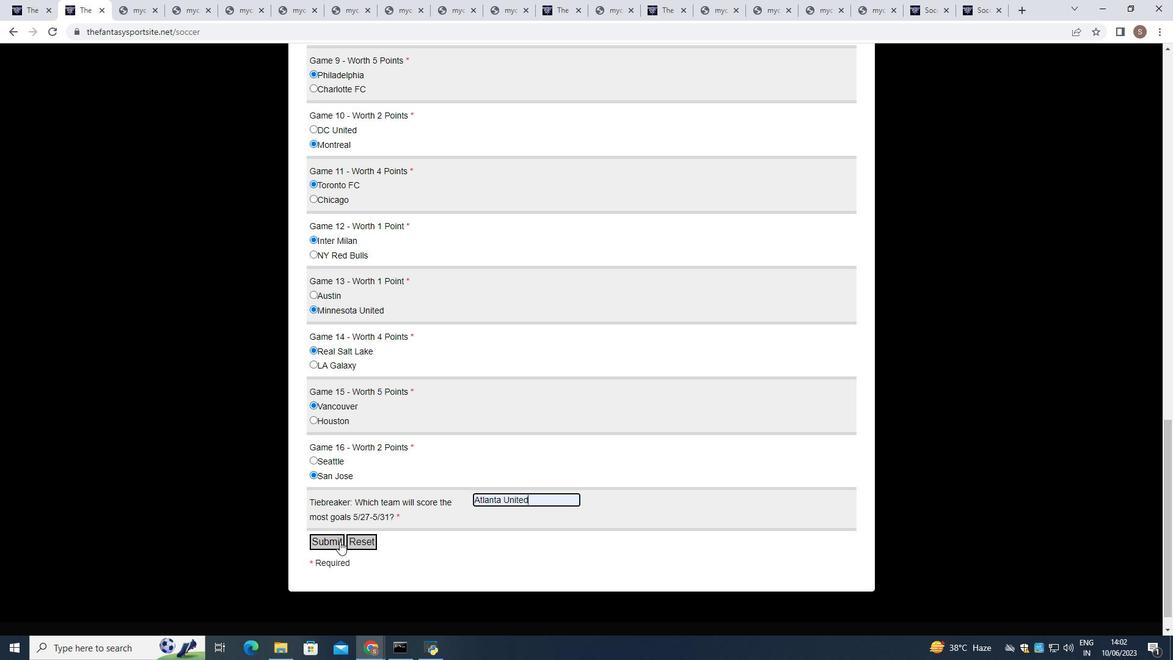 
Action: Mouse pressed left at (334, 542)
Screenshot: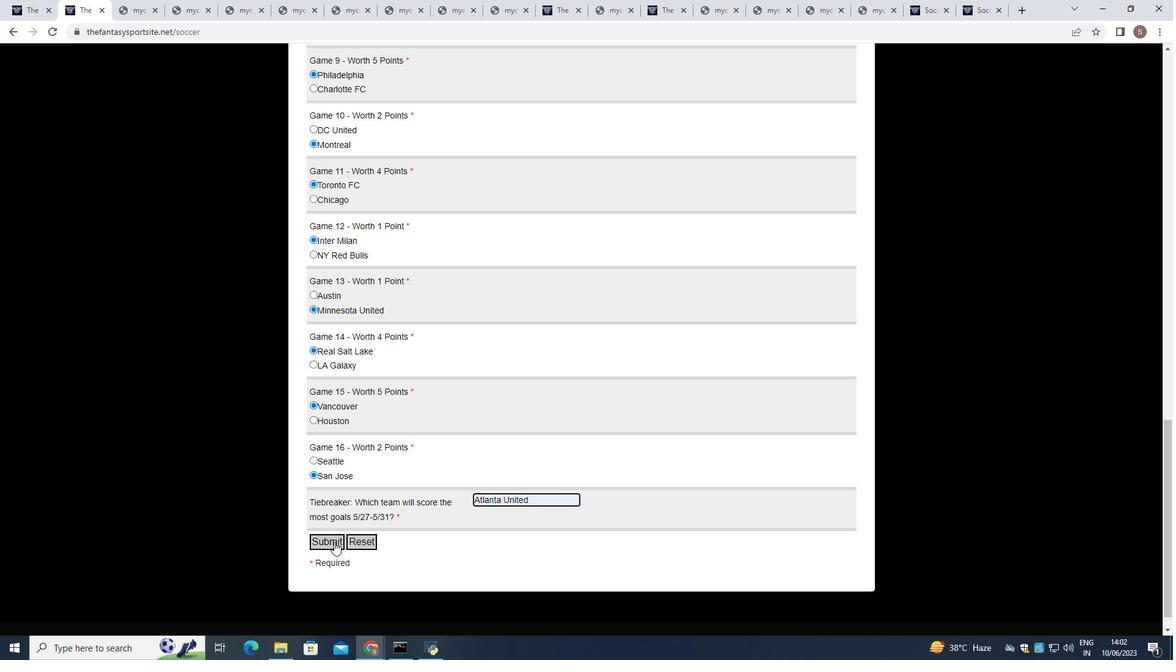
